 Task: Create new contact,   with mail id: 'Zoe.Johnson@metlife.com', first name: 'Zoe', Last name: 'Johnson', Job Title: Executive Assistant, Phone number (305) 555-6789. Change life cycle stage to  'Lead' and lead status to 'New'. Add new company to the associated contact: www.abbott.com and type: Vendor. Logged in from softage.4@softage.net
Action: Mouse moved to (105, 69)
Screenshot: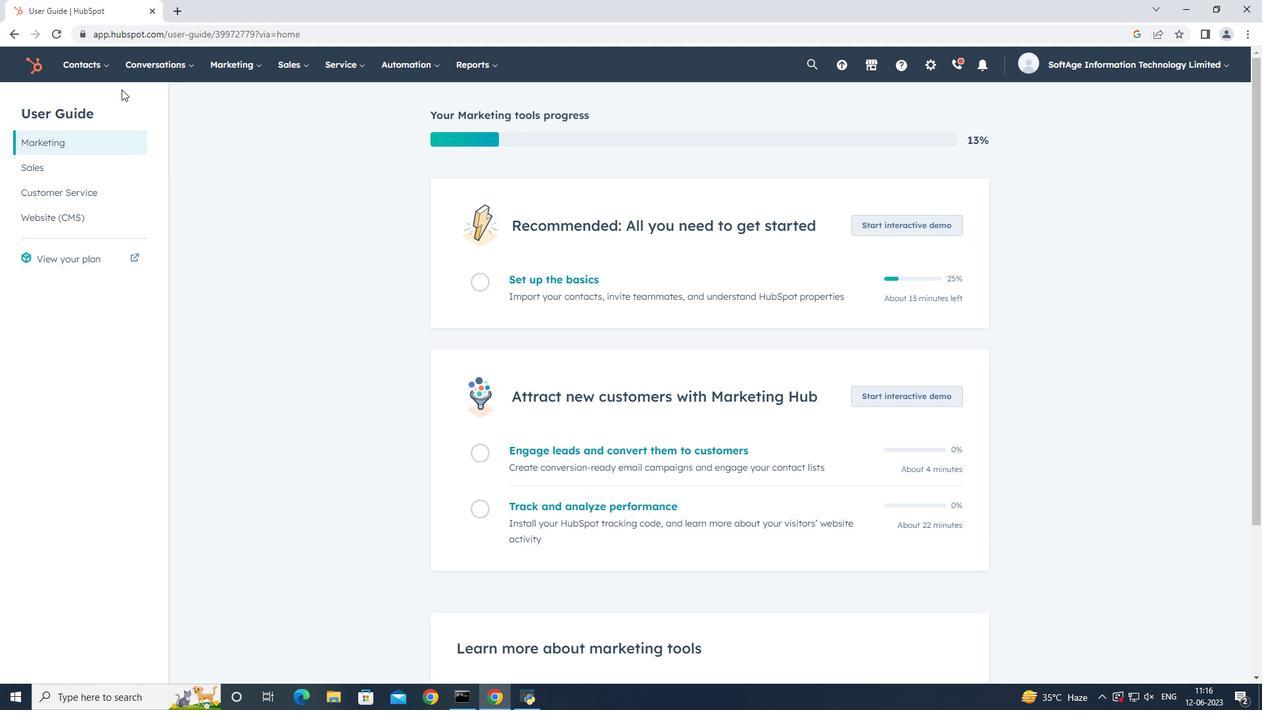 
Action: Mouse pressed left at (105, 69)
Screenshot: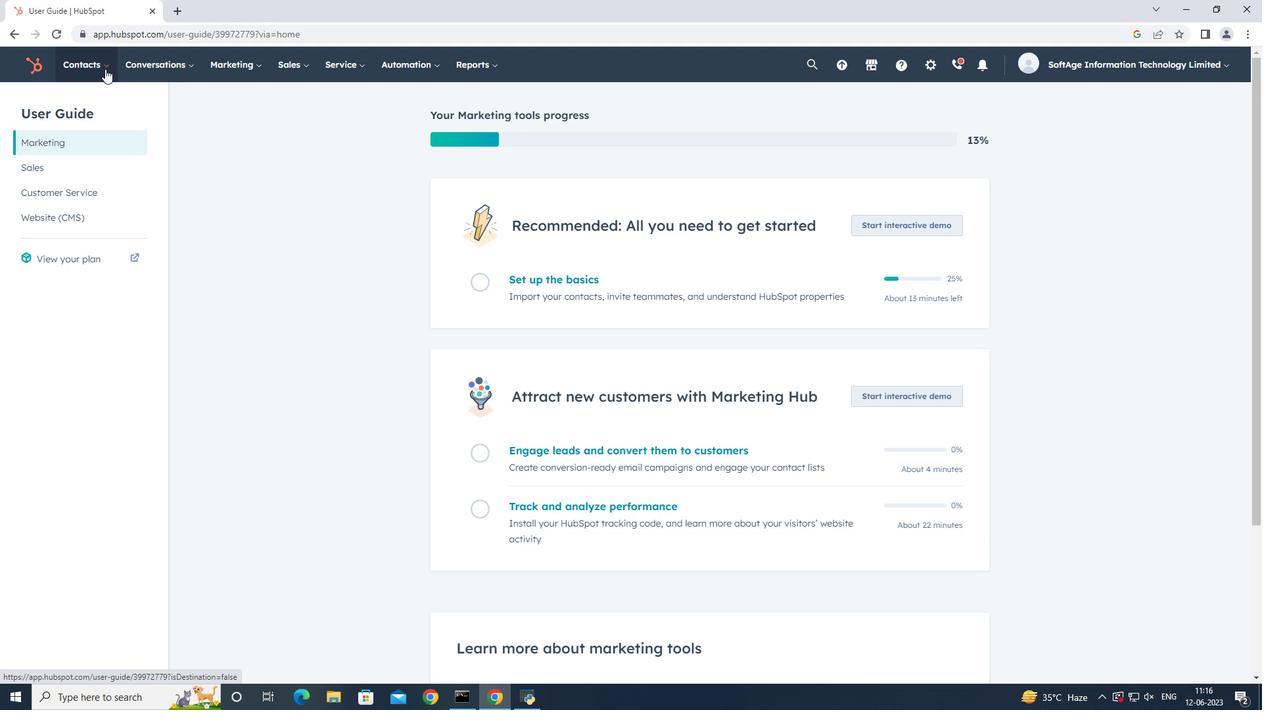 
Action: Mouse moved to (107, 102)
Screenshot: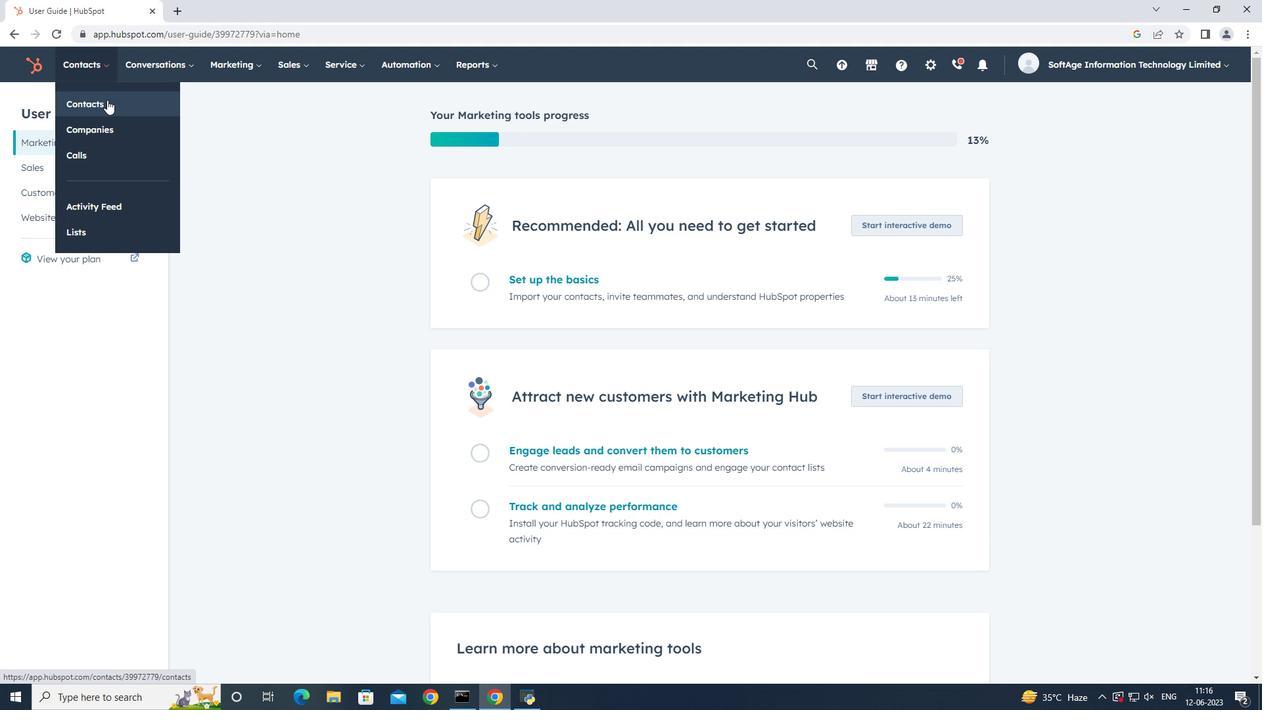 
Action: Mouse pressed left at (107, 102)
Screenshot: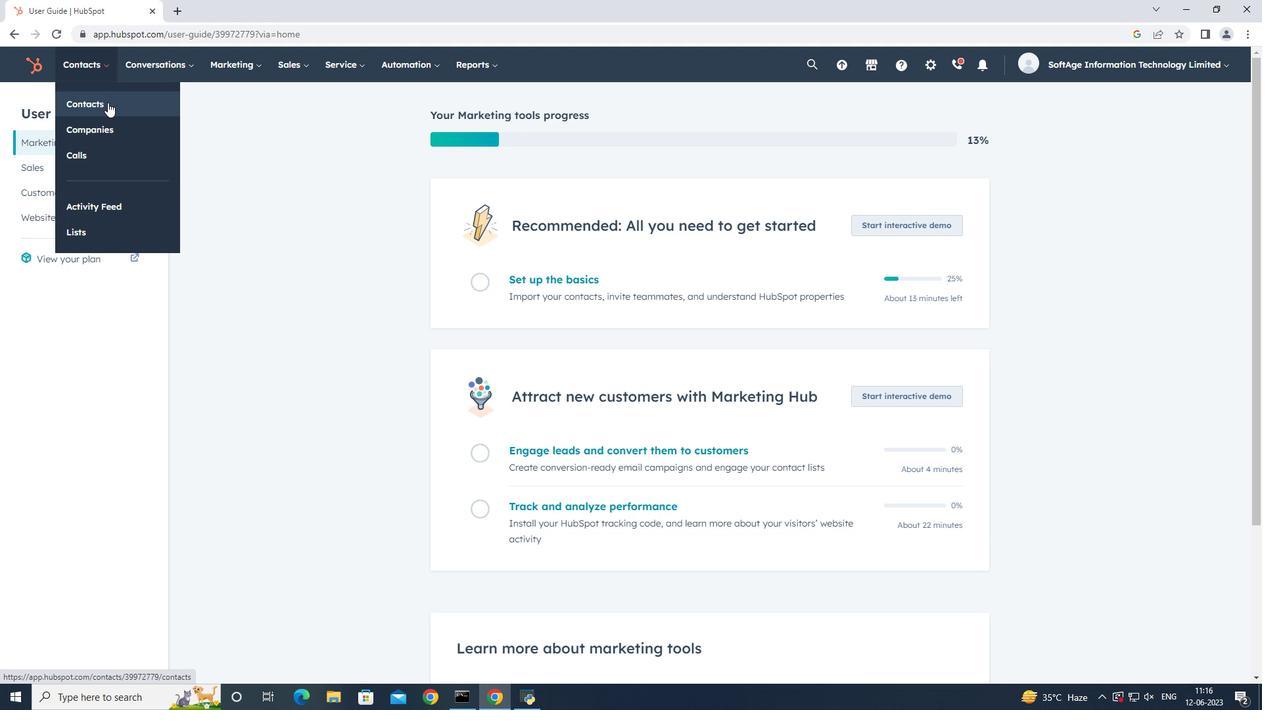 
Action: Mouse moved to (1183, 105)
Screenshot: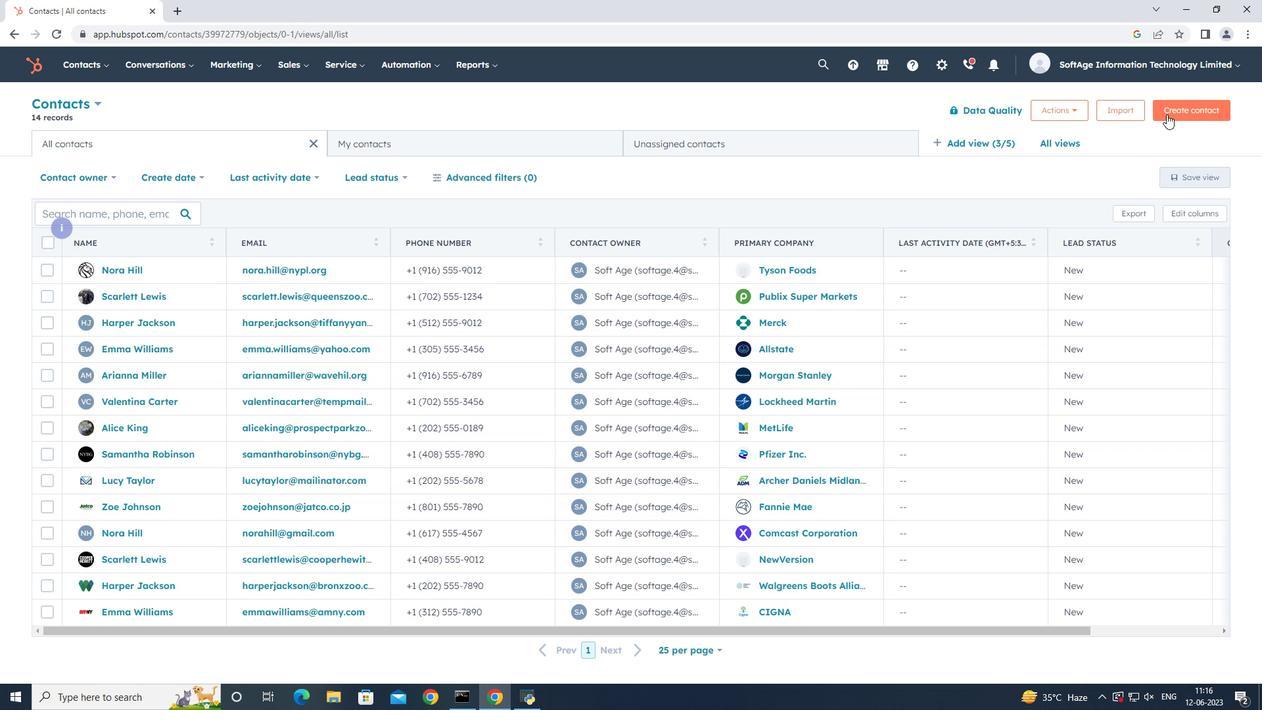 
Action: Mouse pressed left at (1183, 105)
Screenshot: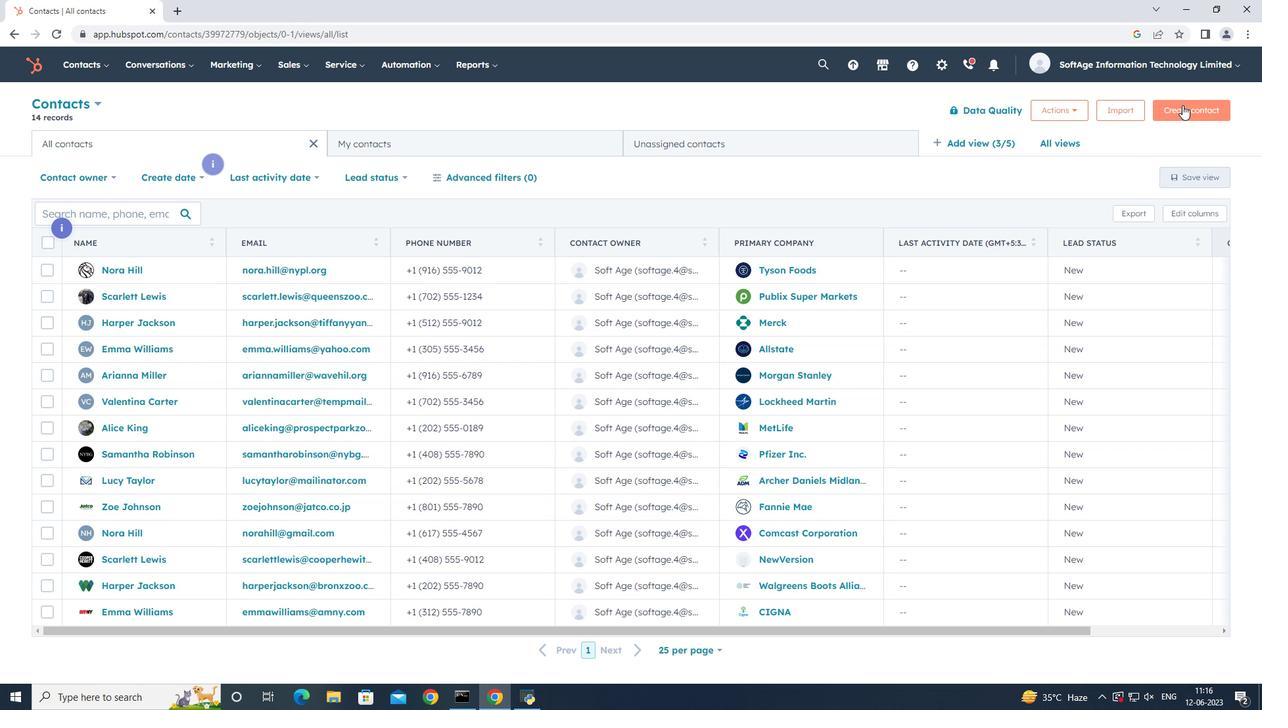 
Action: Mouse moved to (1067, 177)
Screenshot: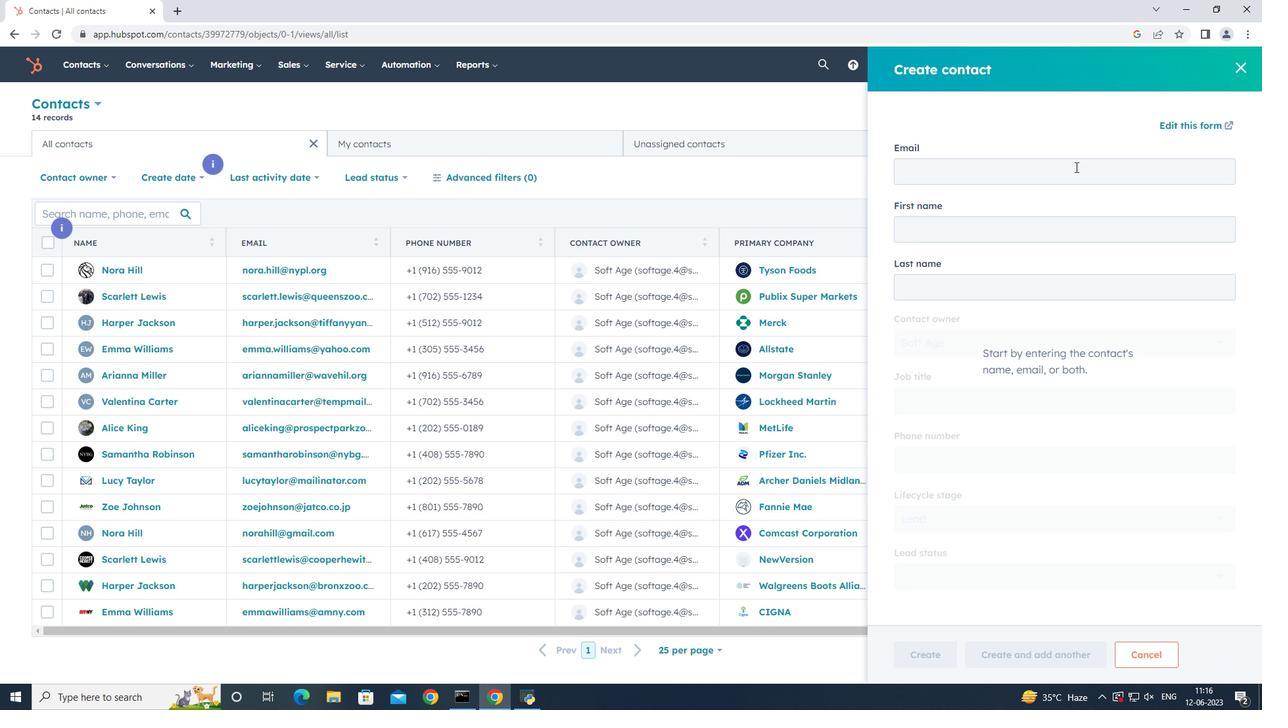 
Action: Mouse pressed left at (1067, 177)
Screenshot: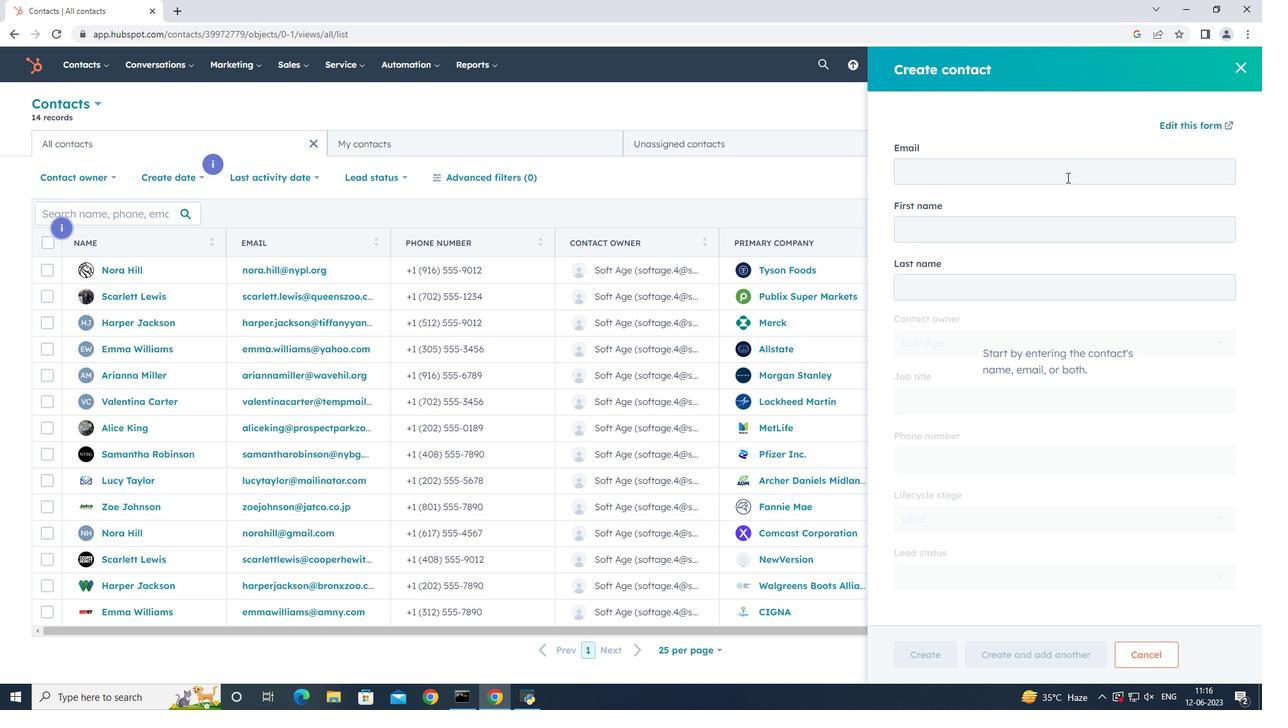 
Action: Key pressed <Key.shift><Key.shift>Zoe.<Key.shift_r><Key.shift_r><Key.shift_r><Key.shift_r><Key.shift_r><Key.shift_r><Key.shift_r><Key.shift_r><Key.shift_r><Key.shift_r><Key.shift_r><Key.shift_r><Key.shift_r>Johnson<Key.shift><Key.shift><Key.shift><Key.shift><Key.shift>@metlife.com
Screenshot: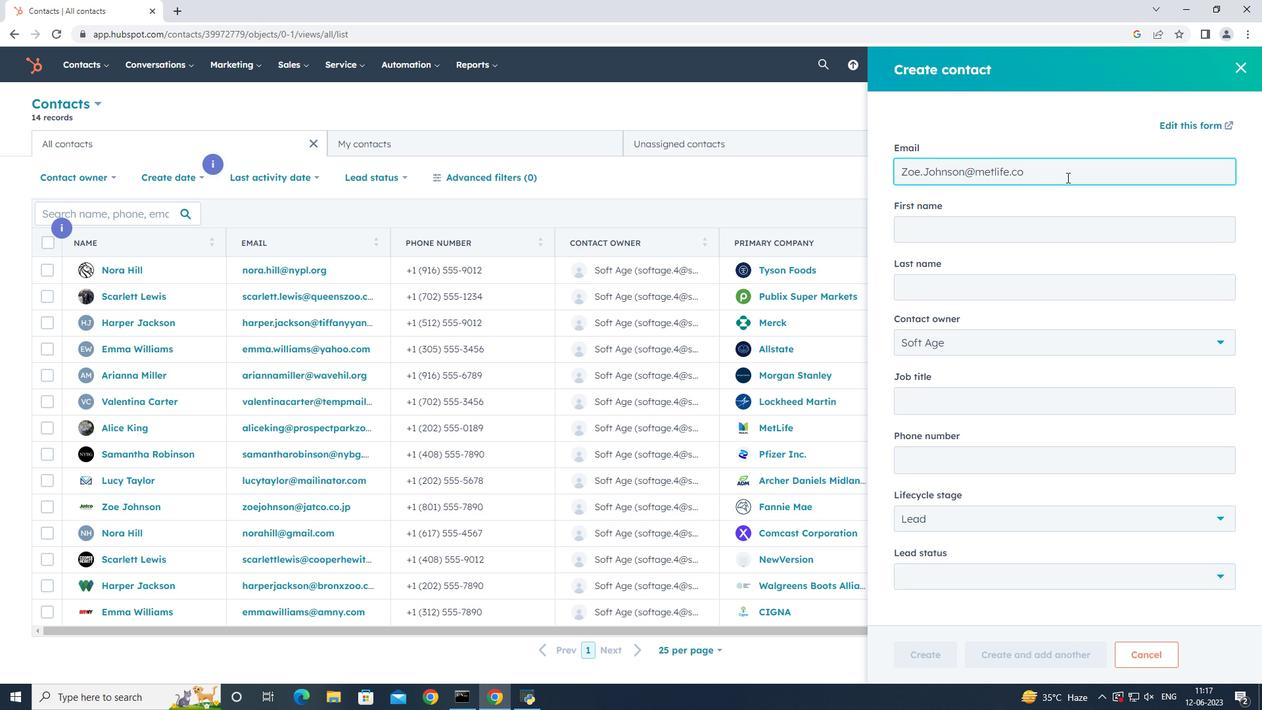 
Action: Mouse moved to (1051, 232)
Screenshot: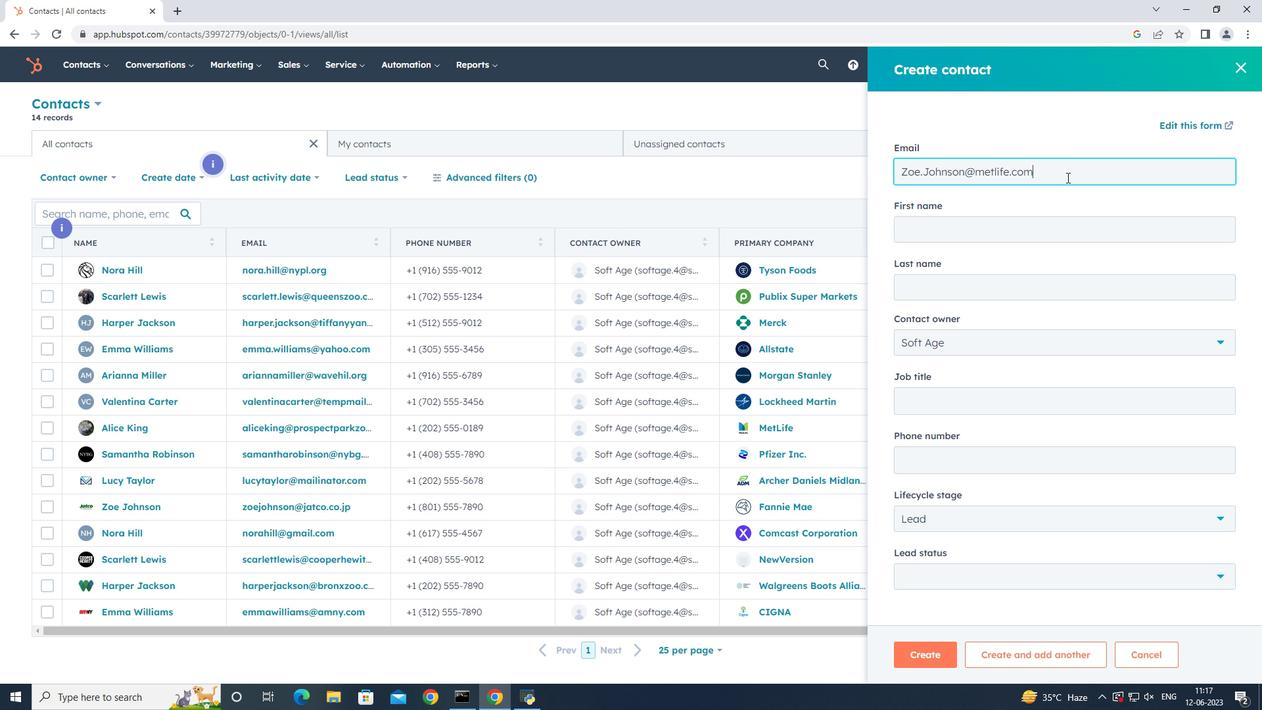 
Action: Mouse pressed left at (1051, 232)
Screenshot: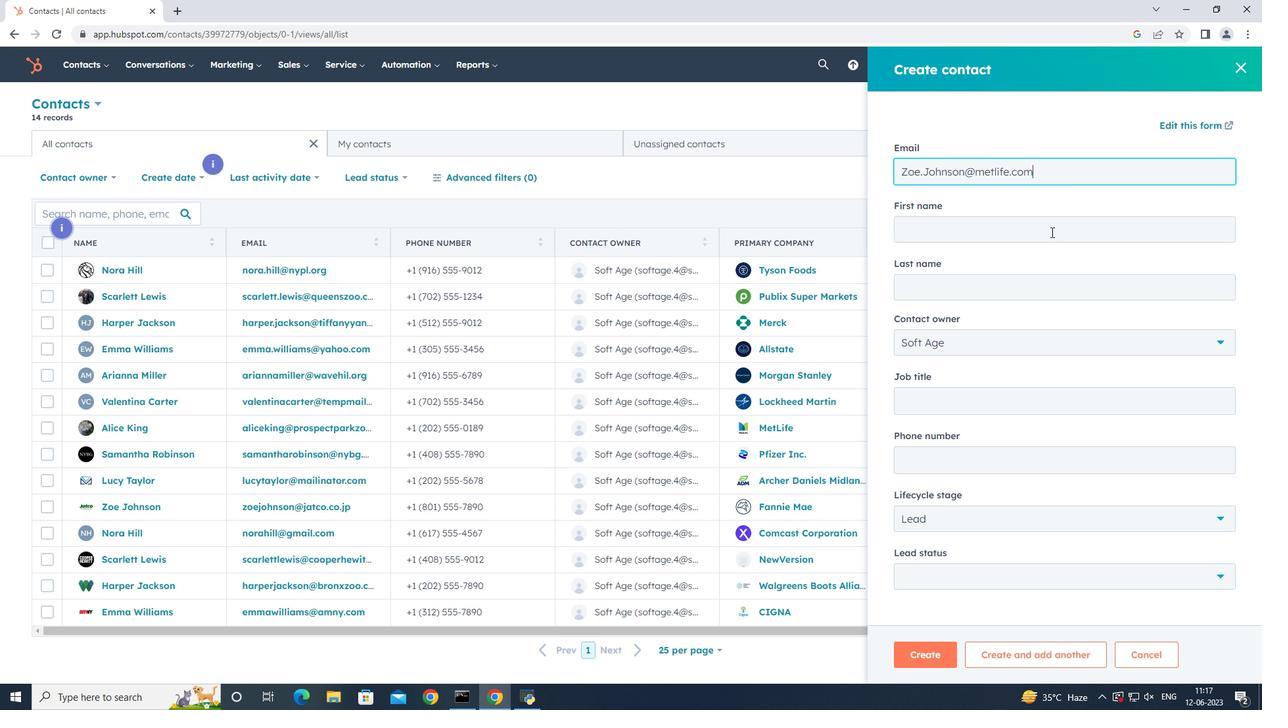 
Action: Key pressed <Key.shift>Zoe<Key.tab><Key.shift_r><Key.shift_r><Key.shift_r><Key.shift_r><Key.shift_r><Key.shift_r><Key.shift_r><Key.shift_r><Key.shift_r><Key.shift_r><Key.shift_r><Key.shift_r><Key.shift_r><Key.shift_r><Key.shift_r><Key.shift_r>Johnson
Screenshot: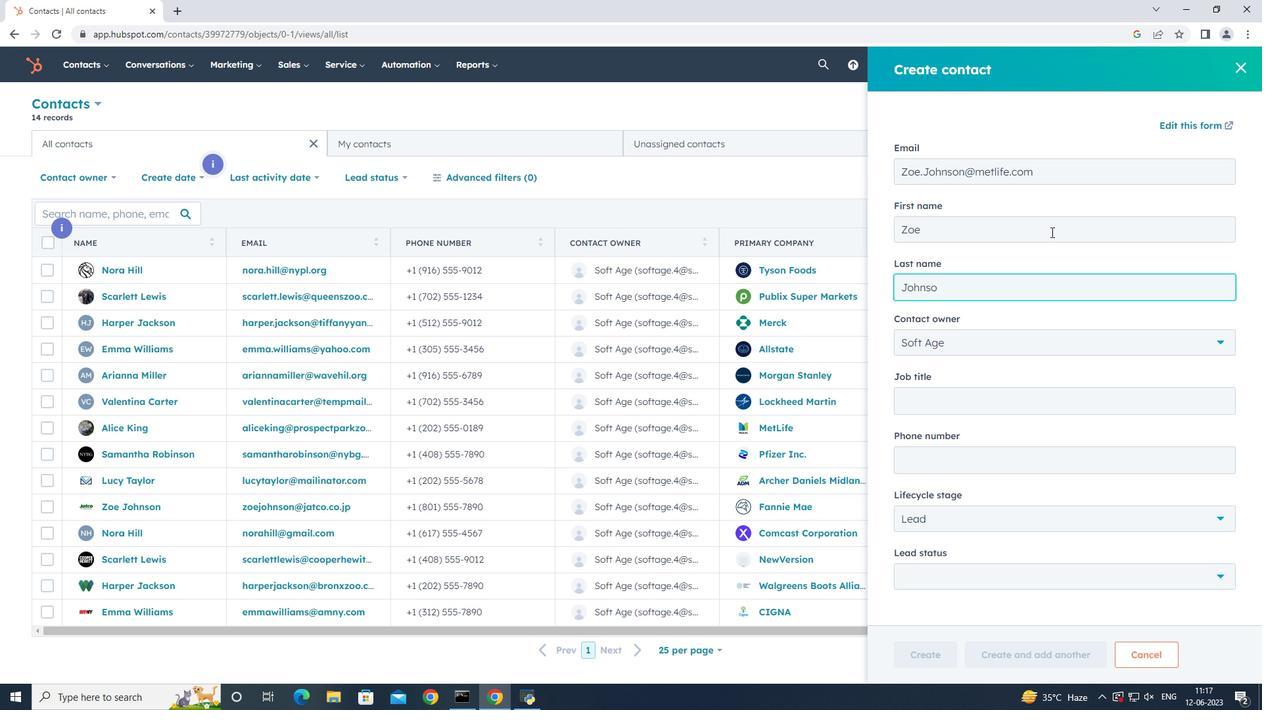 
Action: Mouse moved to (1050, 395)
Screenshot: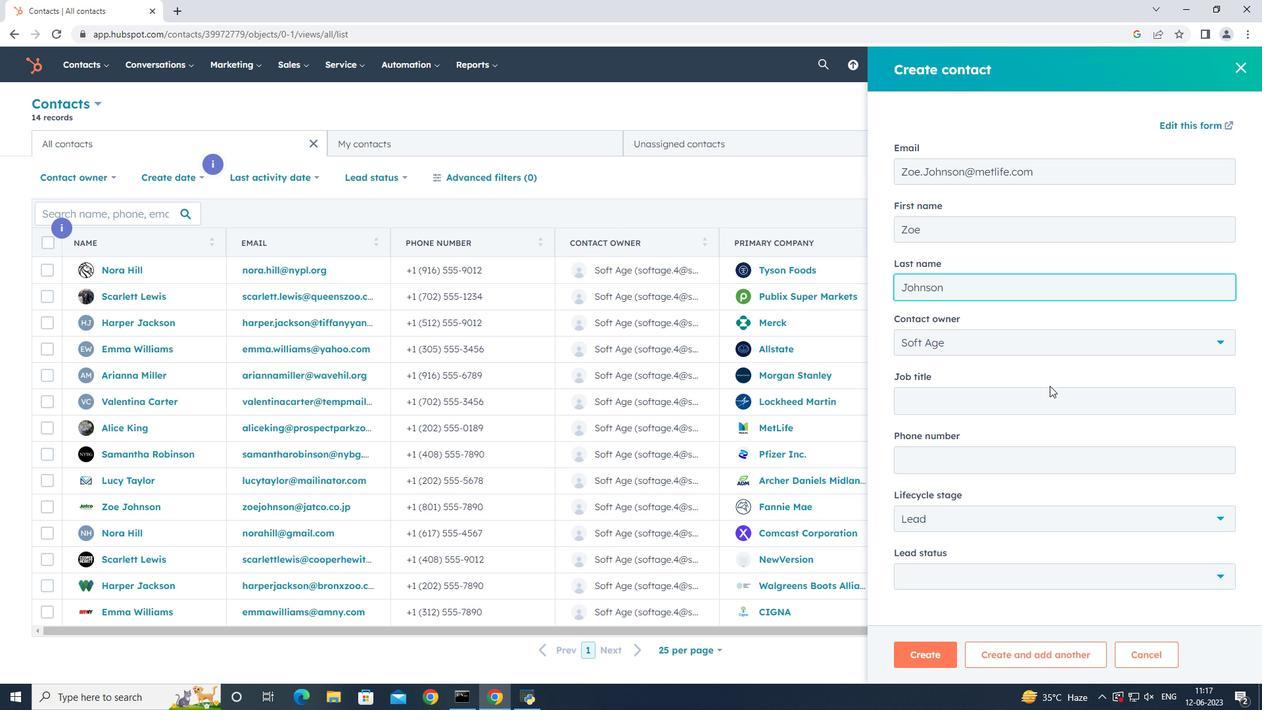 
Action: Mouse pressed left at (1050, 395)
Screenshot: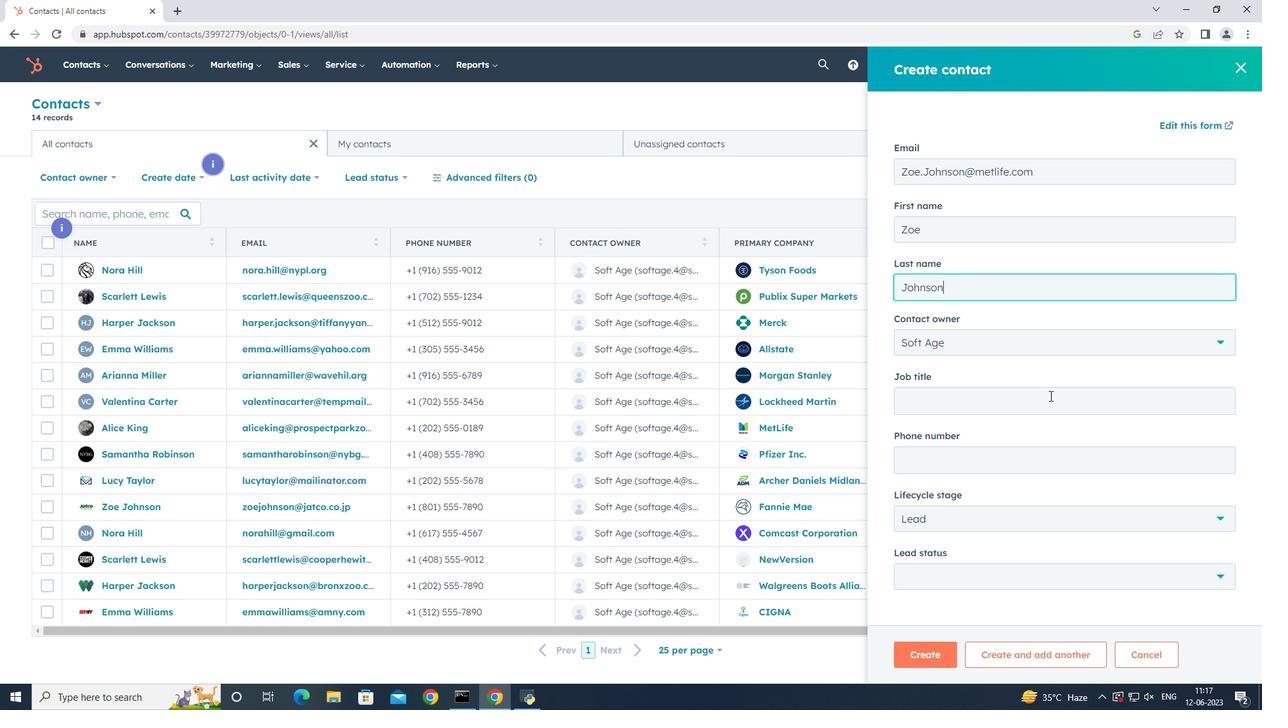 
Action: Key pressed <Key.shift>Executive<Key.space><Key.shift>Assistant
Screenshot: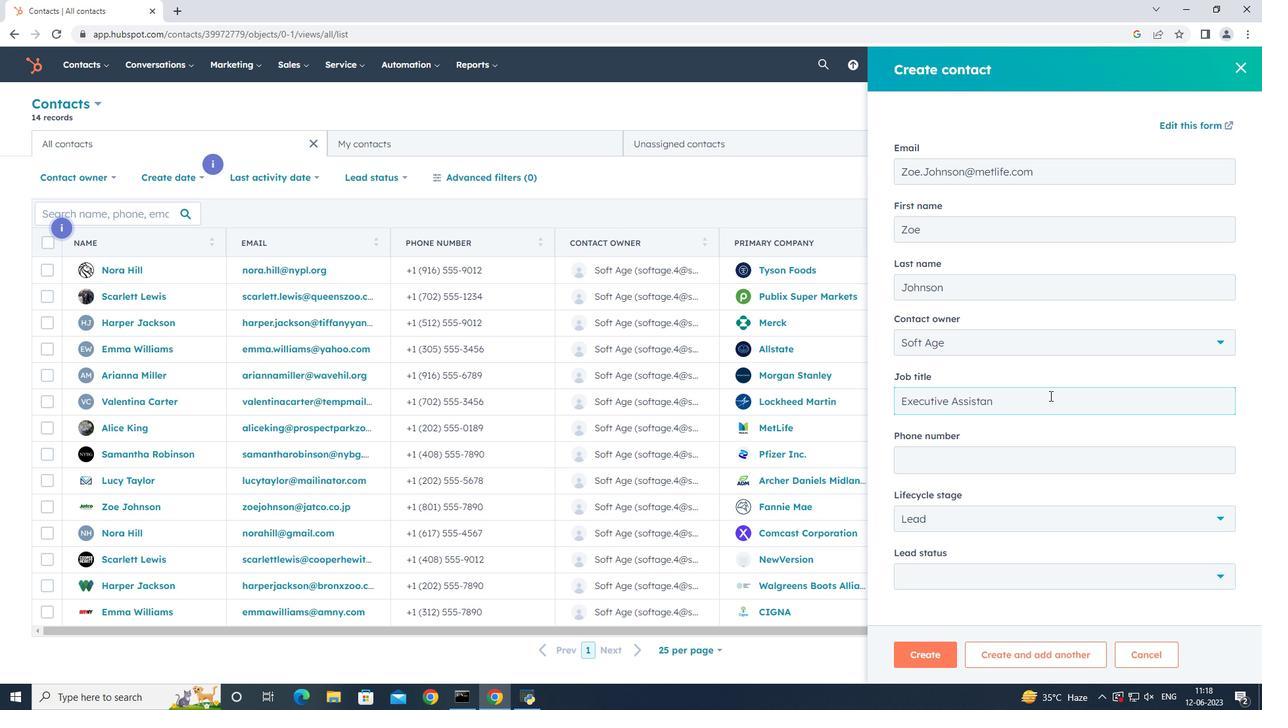 
Action: Mouse moved to (1045, 454)
Screenshot: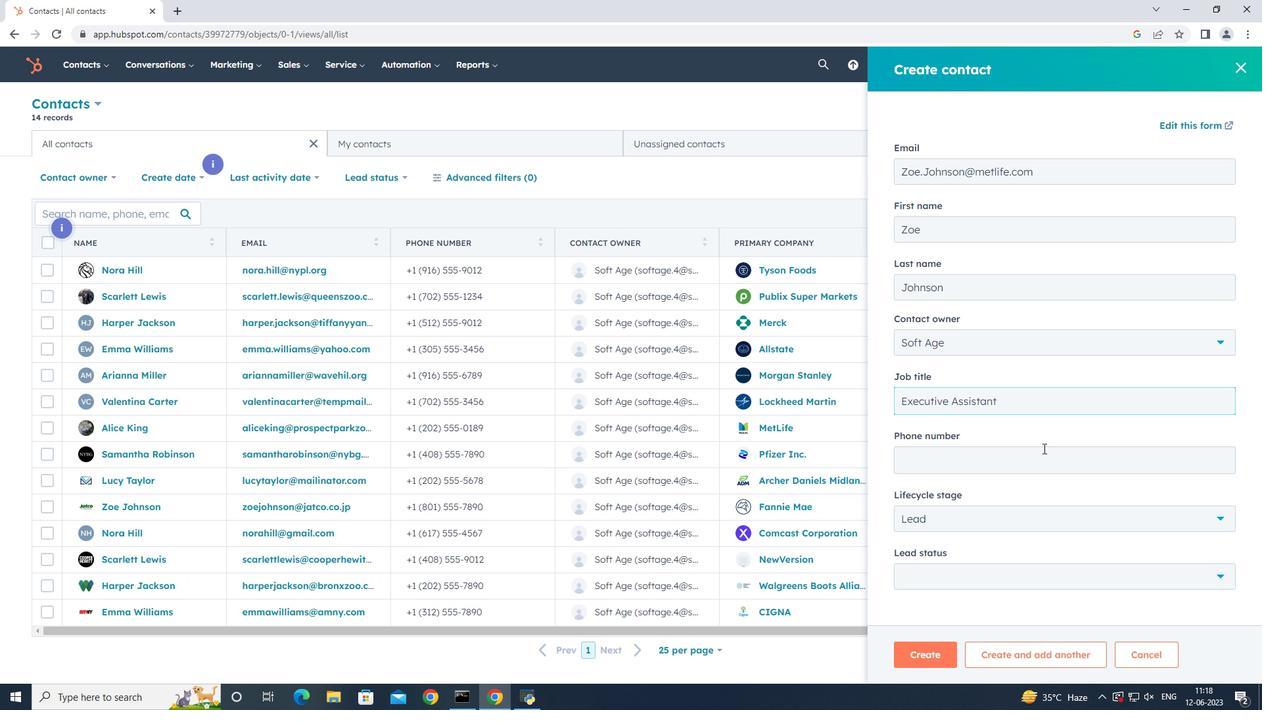 
Action: Mouse pressed left at (1045, 454)
Screenshot: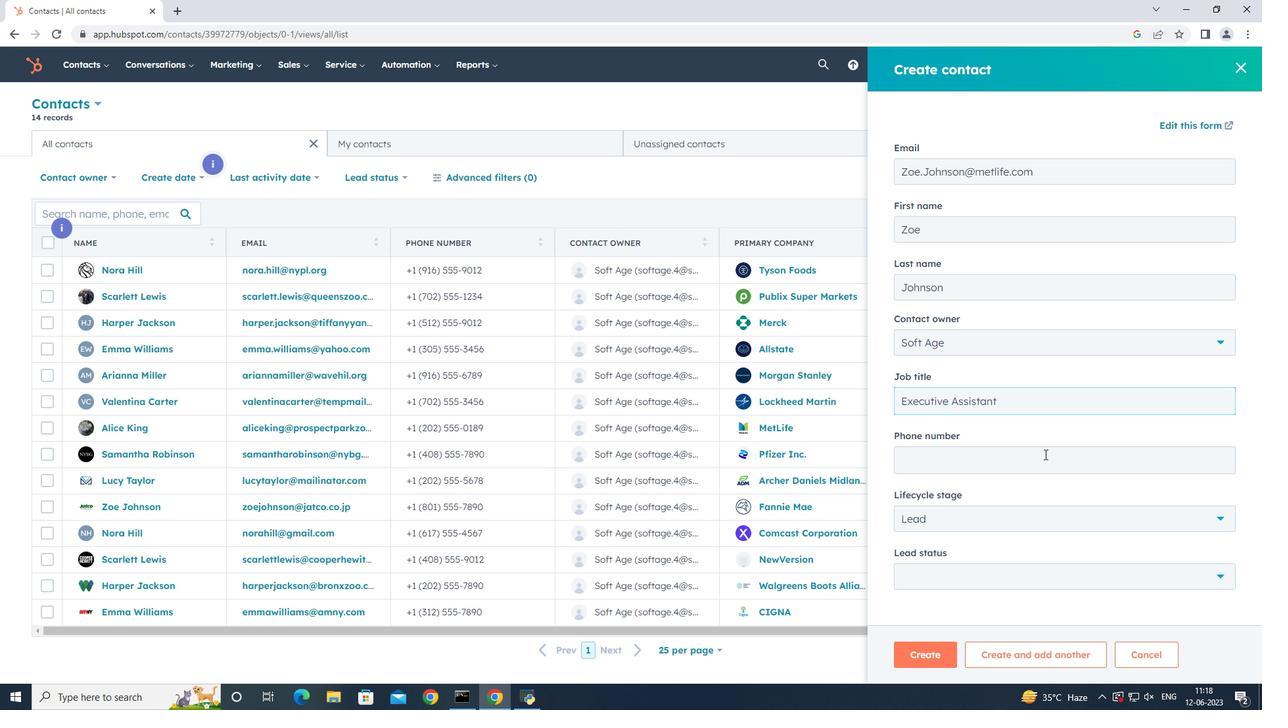 
Action: Key pressed 3055556789
Screenshot: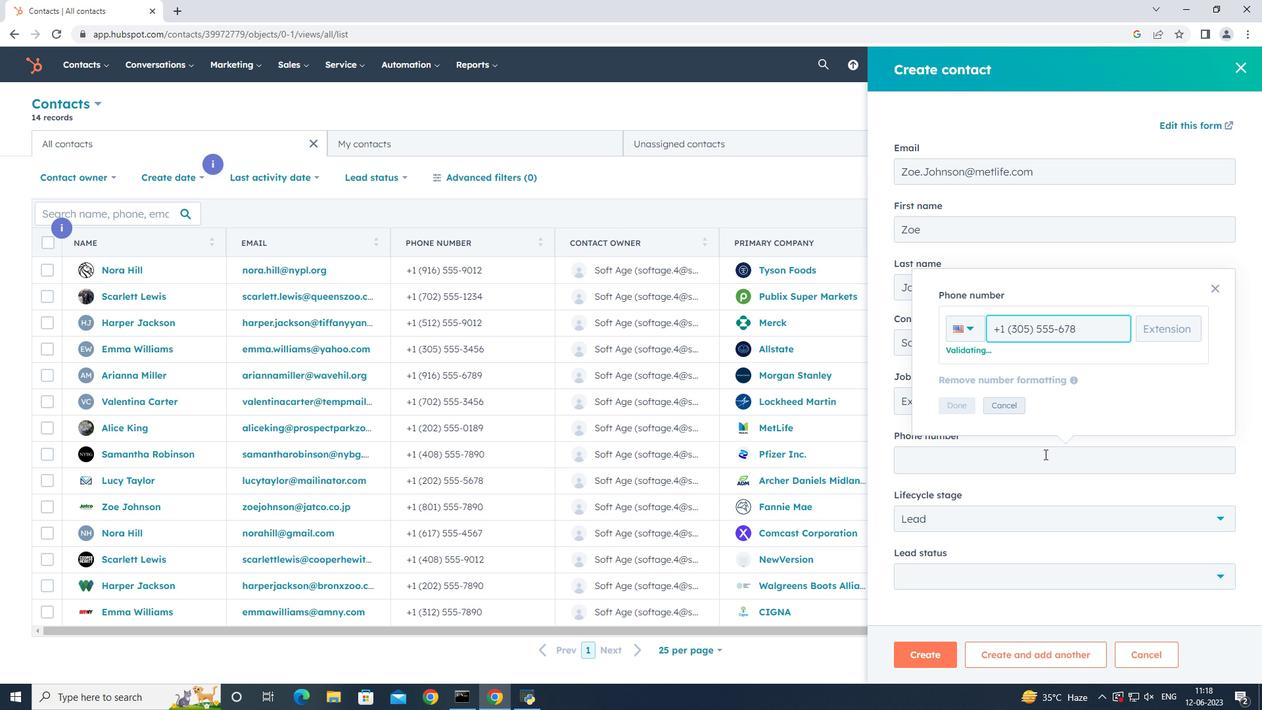 
Action: Mouse moved to (964, 409)
Screenshot: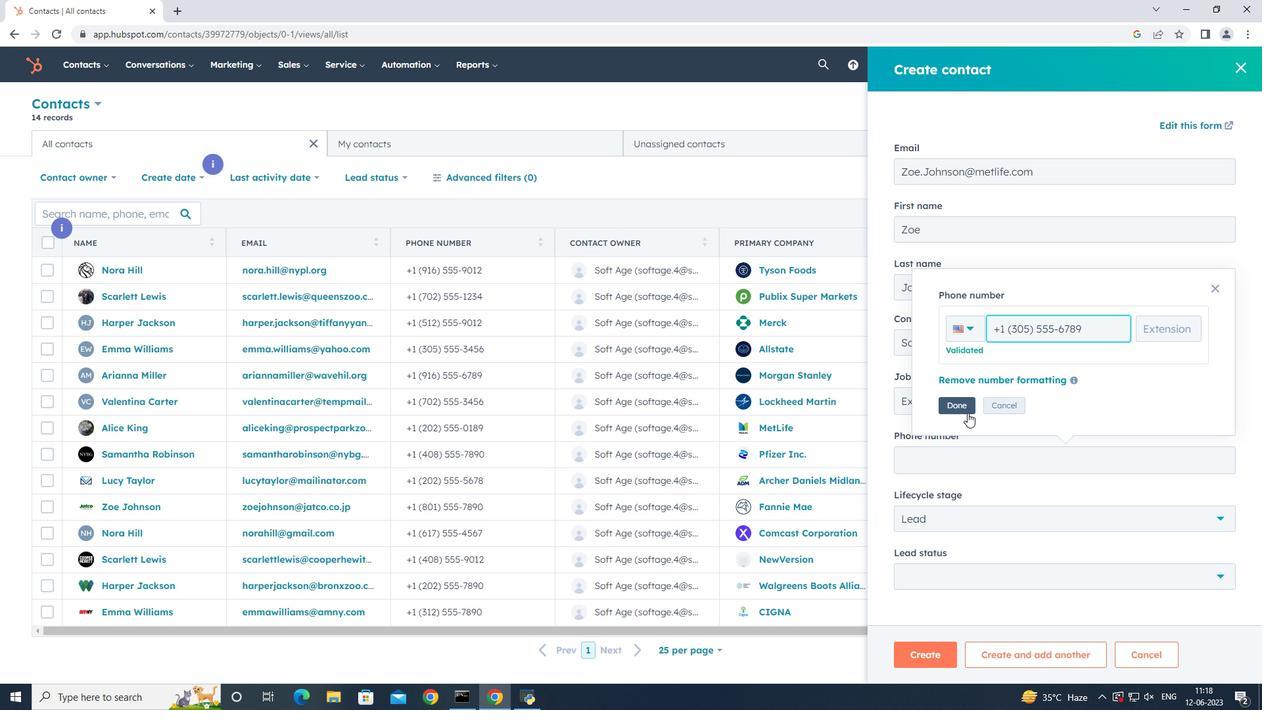 
Action: Mouse pressed left at (964, 409)
Screenshot: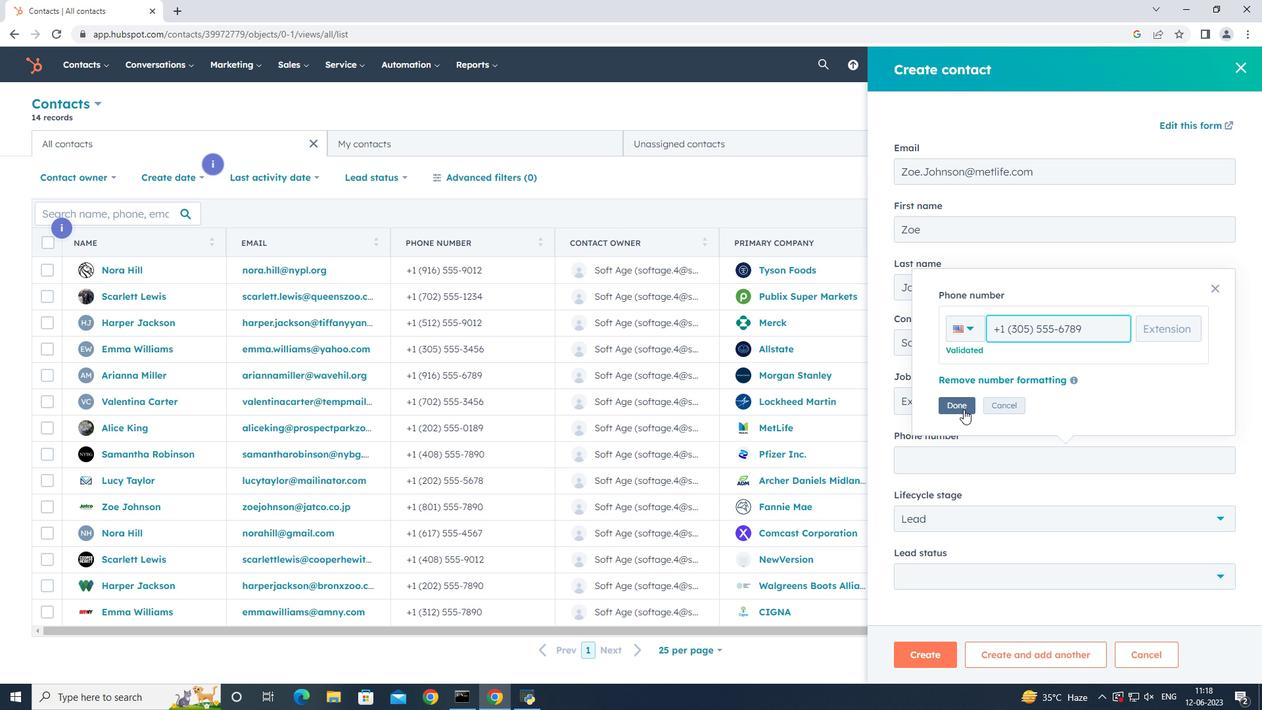 
Action: Mouse moved to (1028, 512)
Screenshot: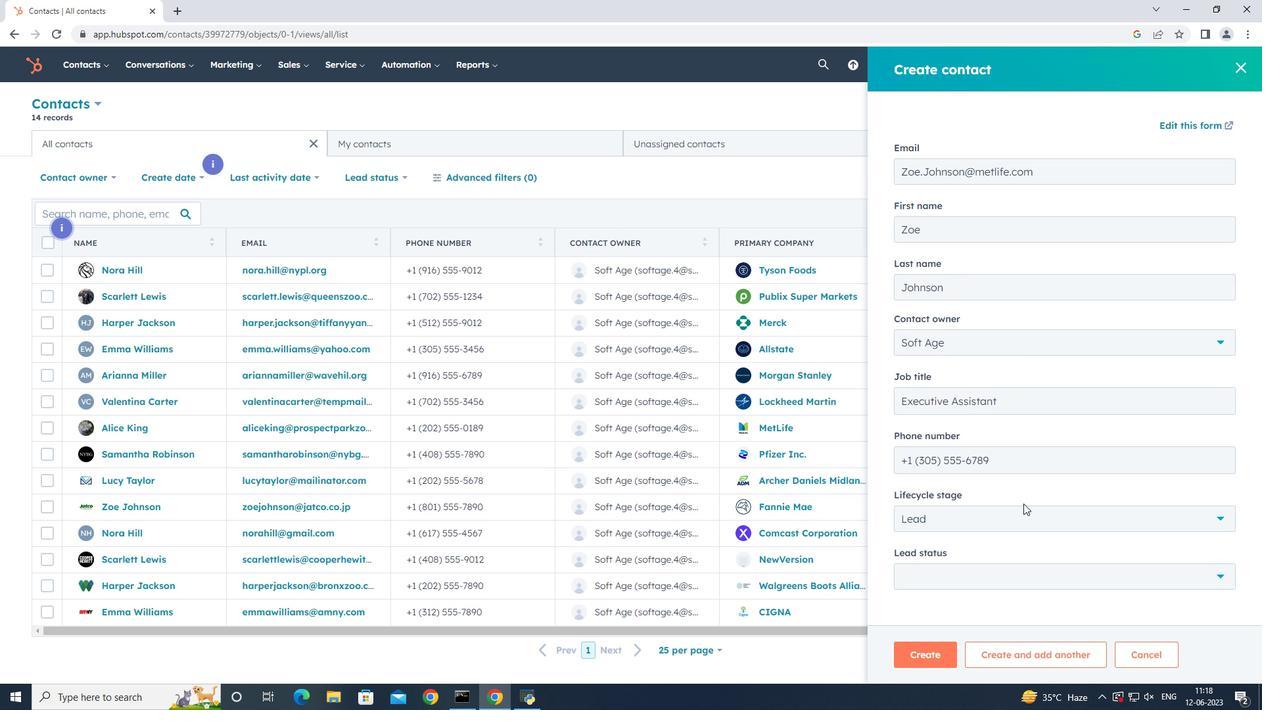 
Action: Mouse pressed left at (1028, 512)
Screenshot: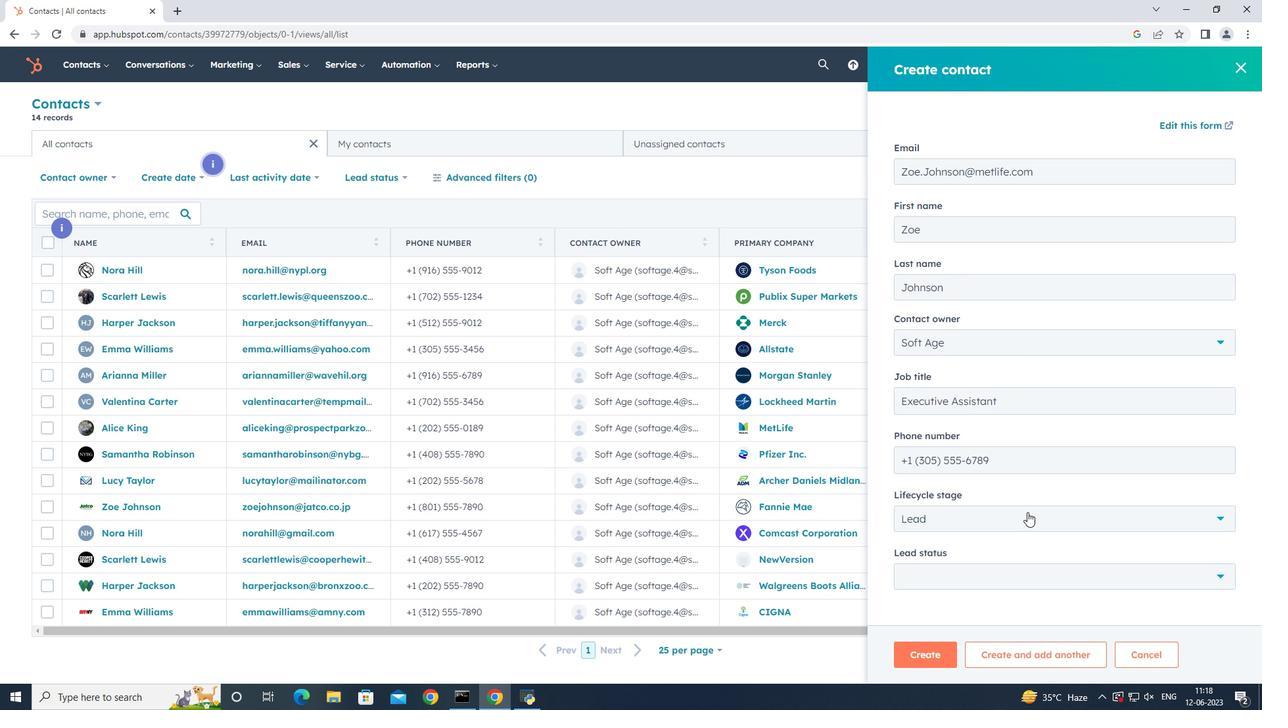 
Action: Mouse moved to (1024, 390)
Screenshot: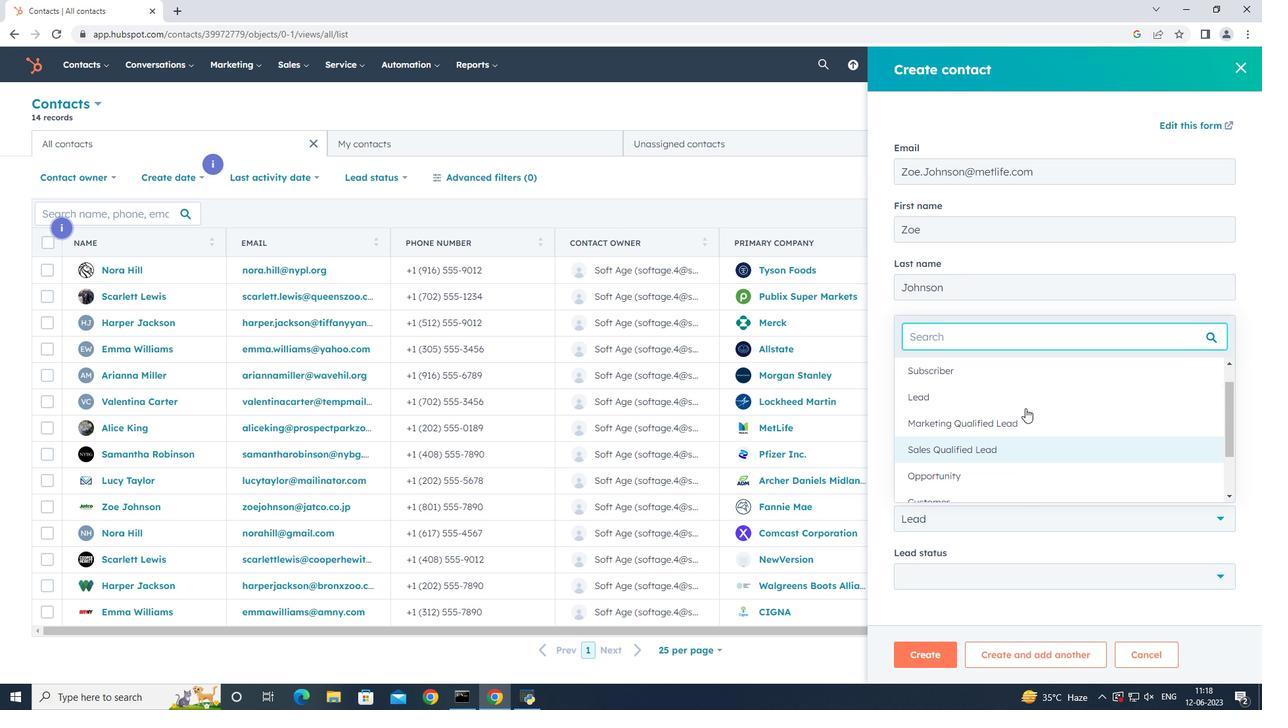 
Action: Mouse pressed left at (1024, 390)
Screenshot: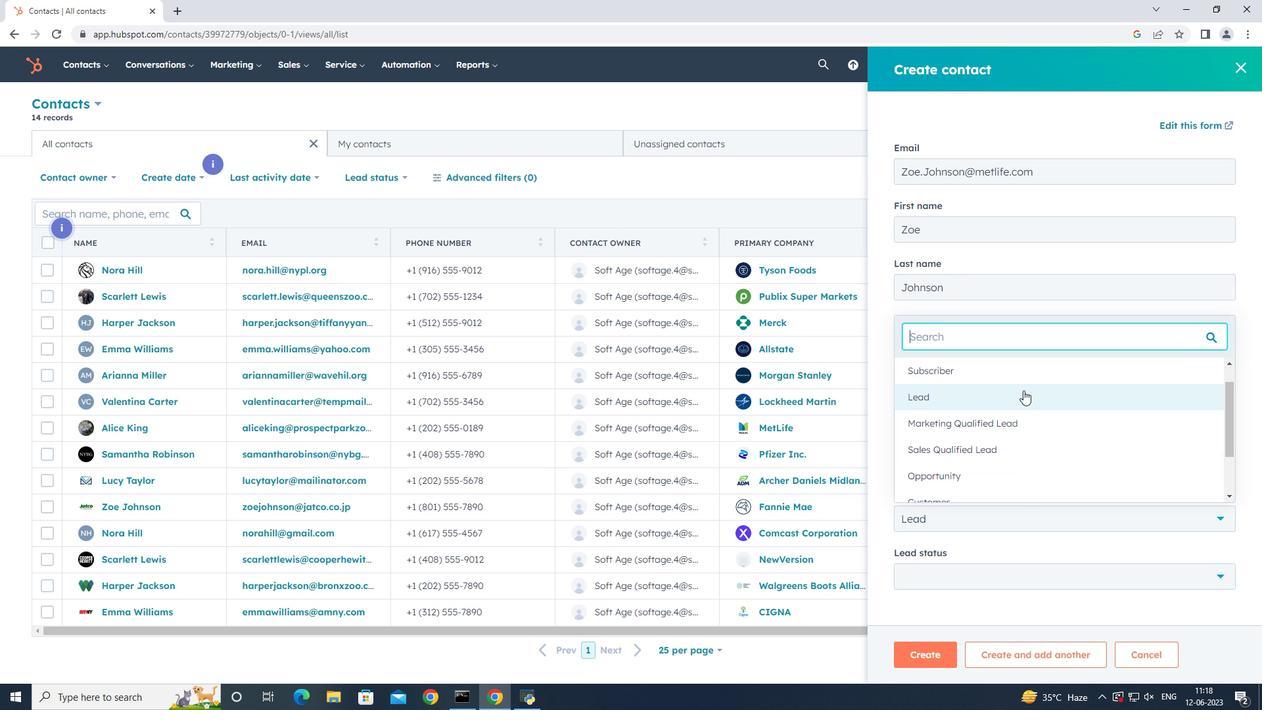 
Action: Mouse moved to (1005, 573)
Screenshot: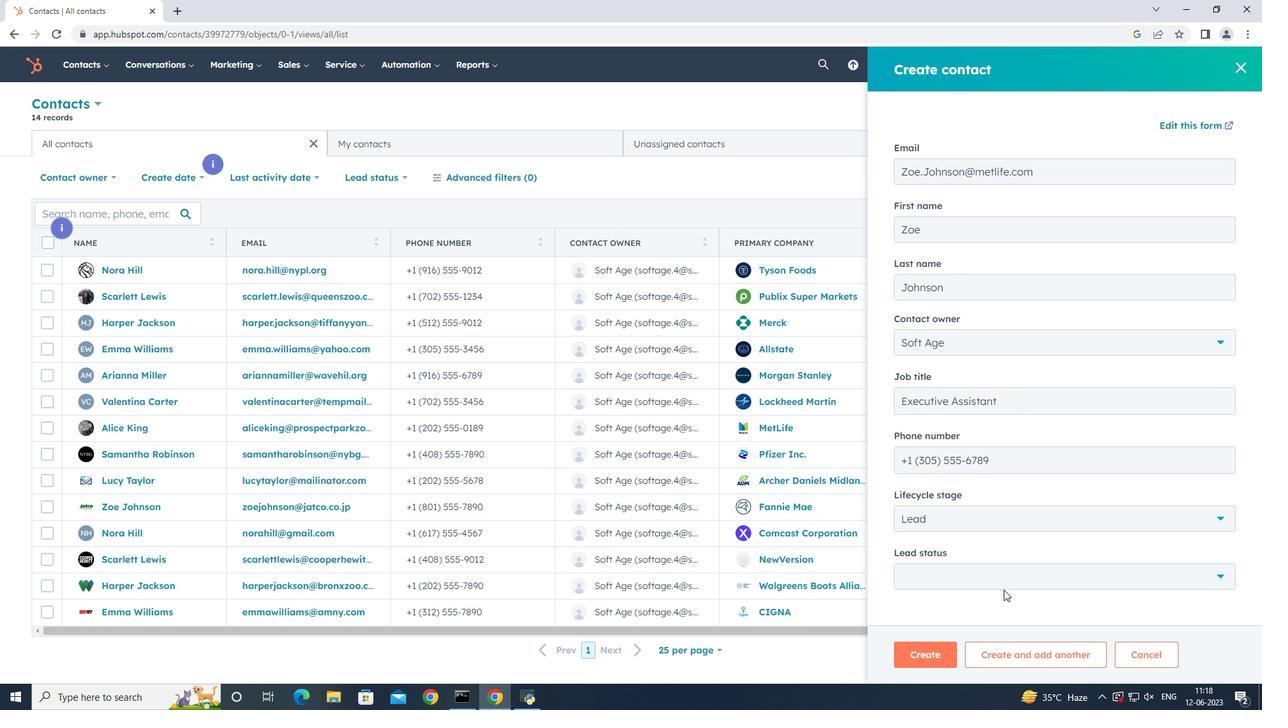 
Action: Mouse pressed left at (1005, 573)
Screenshot: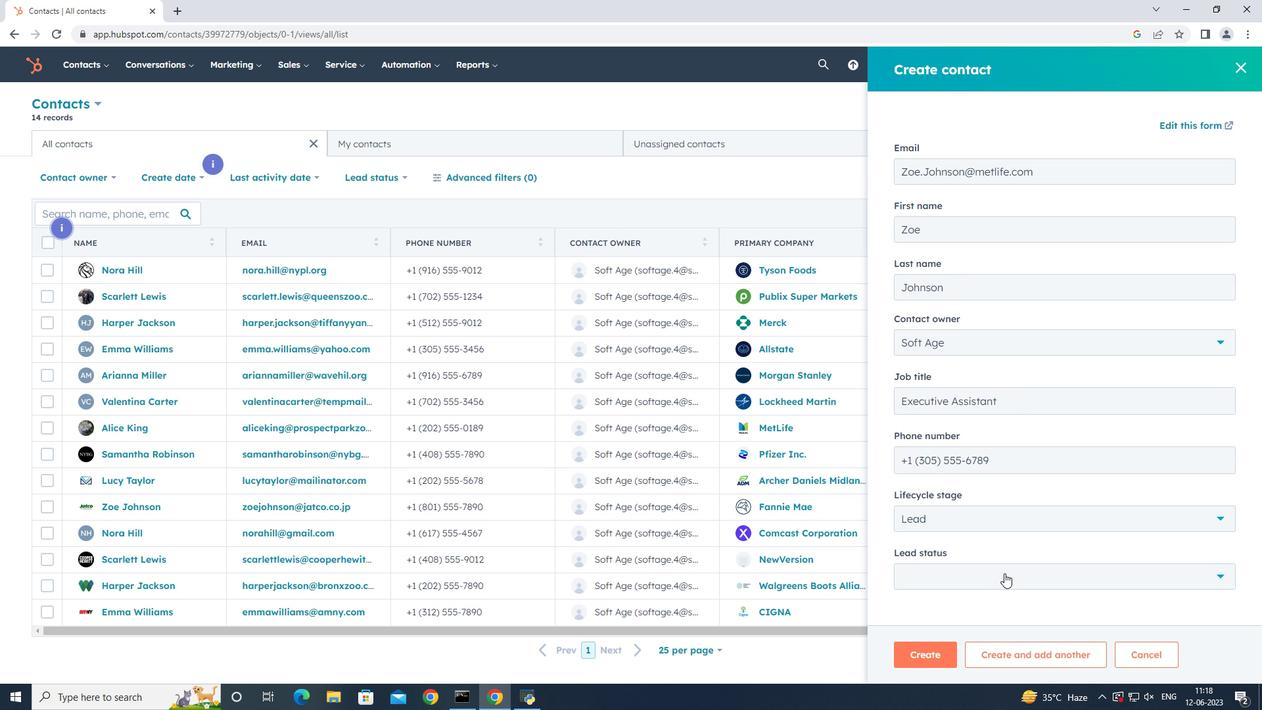 
Action: Mouse moved to (997, 461)
Screenshot: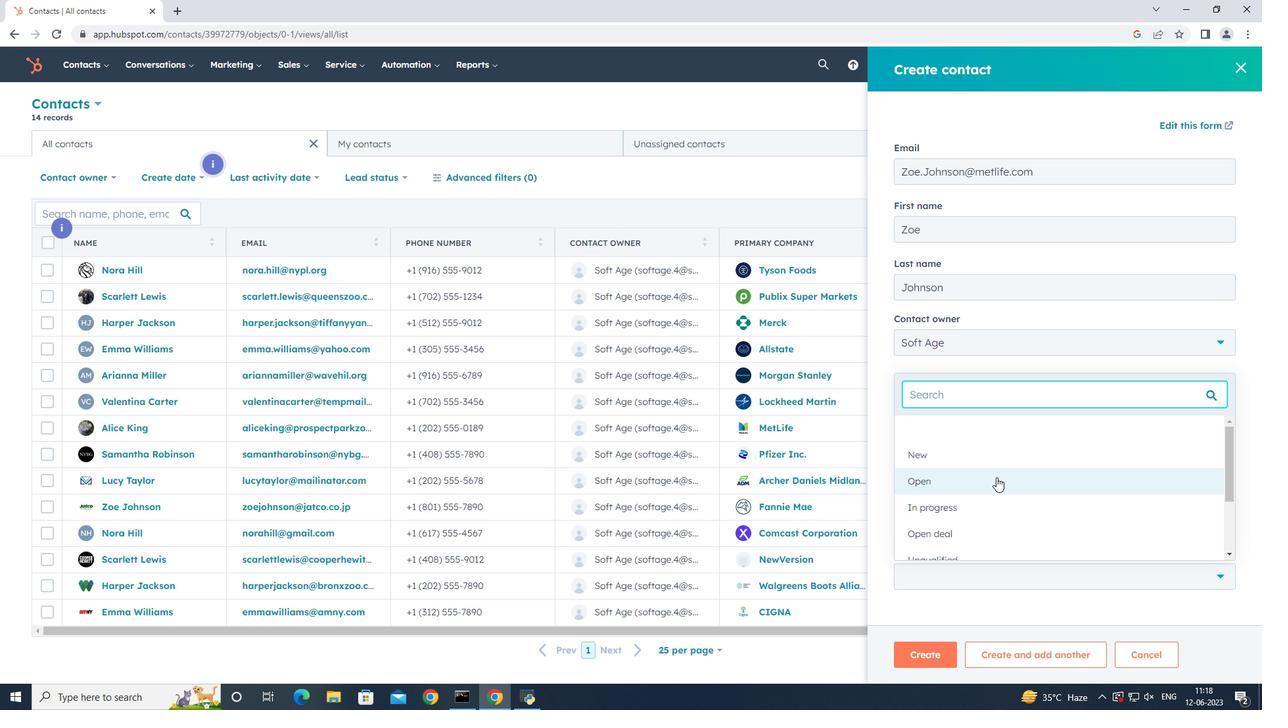 
Action: Mouse pressed left at (997, 461)
Screenshot: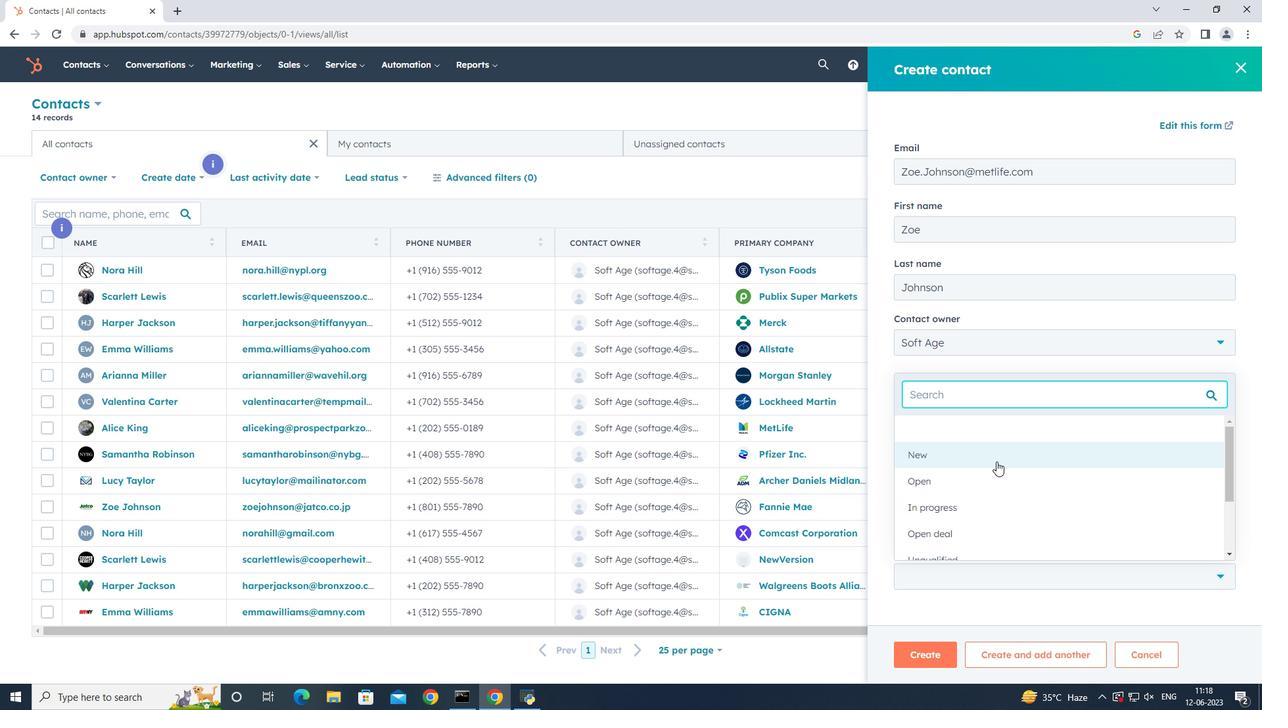 
Action: Mouse moved to (930, 657)
Screenshot: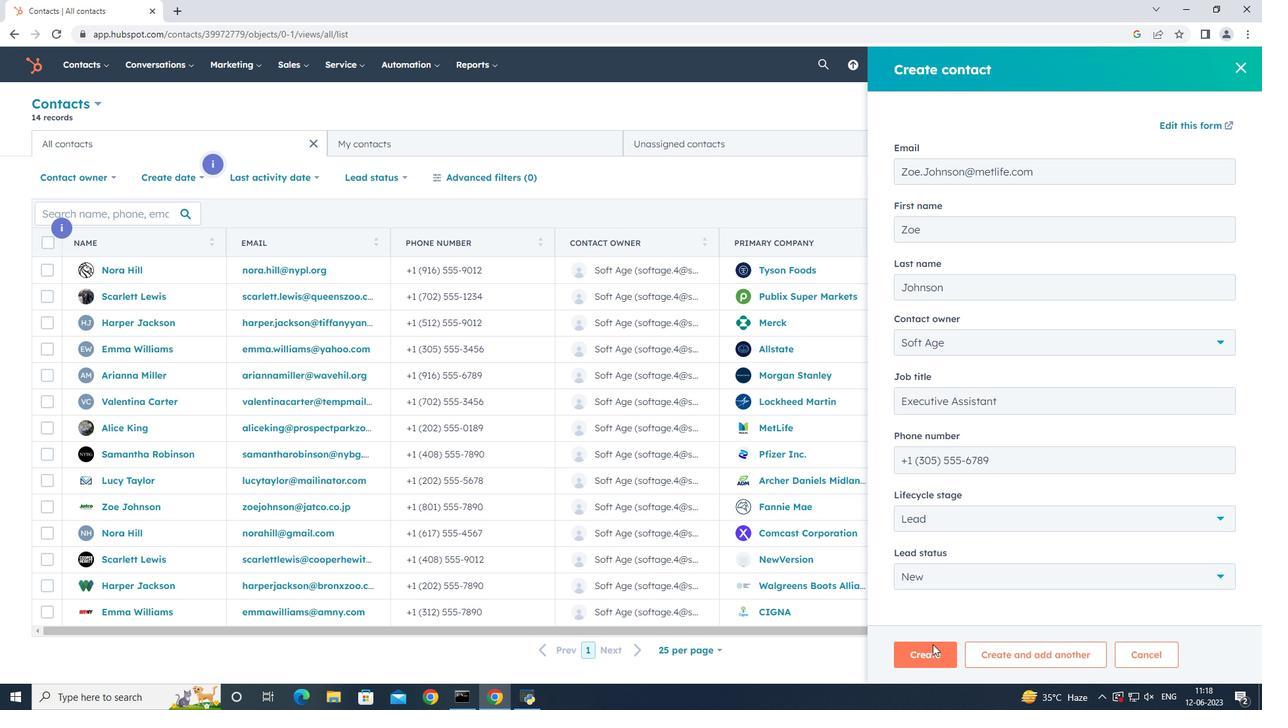 
Action: Mouse pressed left at (930, 657)
Screenshot: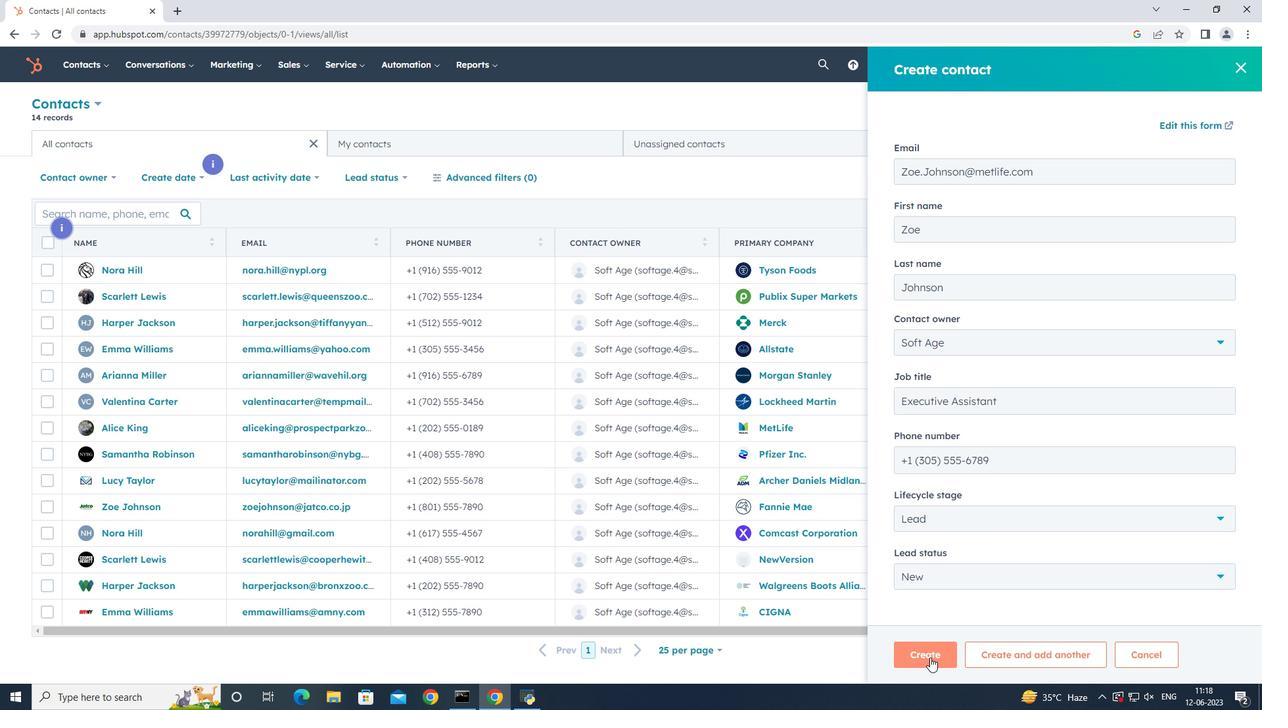 
Action: Mouse moved to (891, 428)
Screenshot: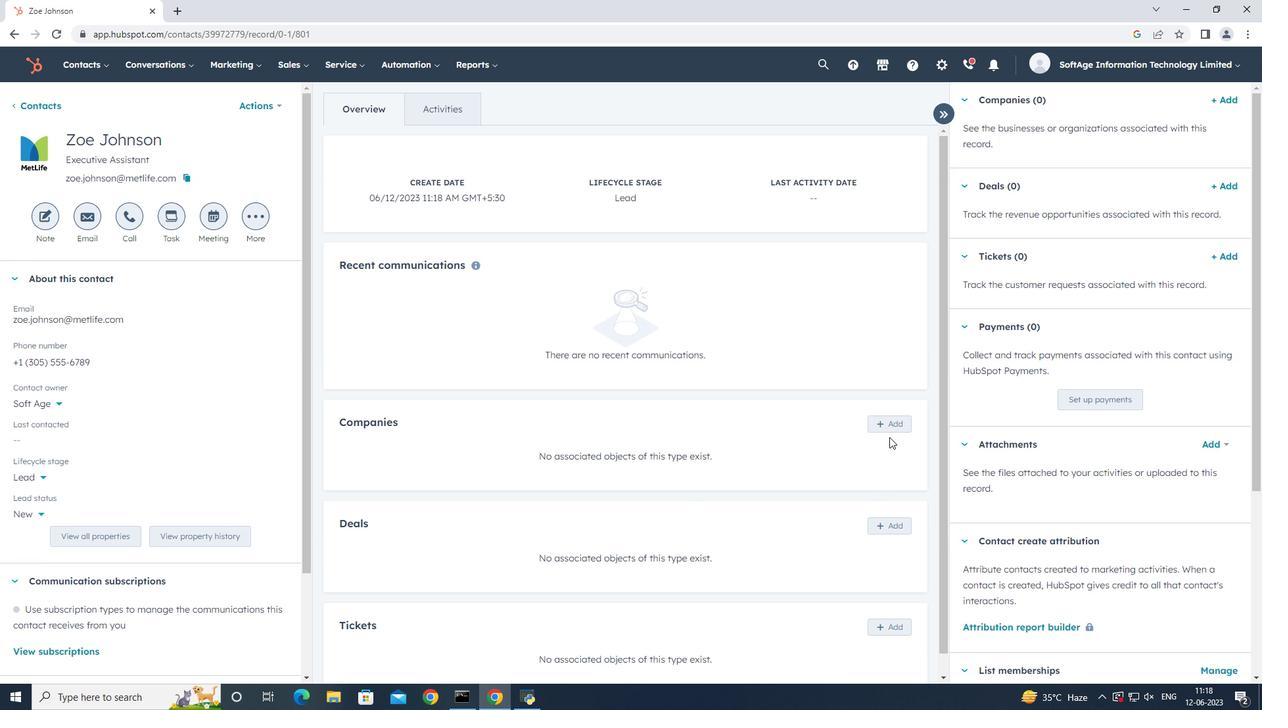 
Action: Mouse pressed left at (891, 428)
Screenshot: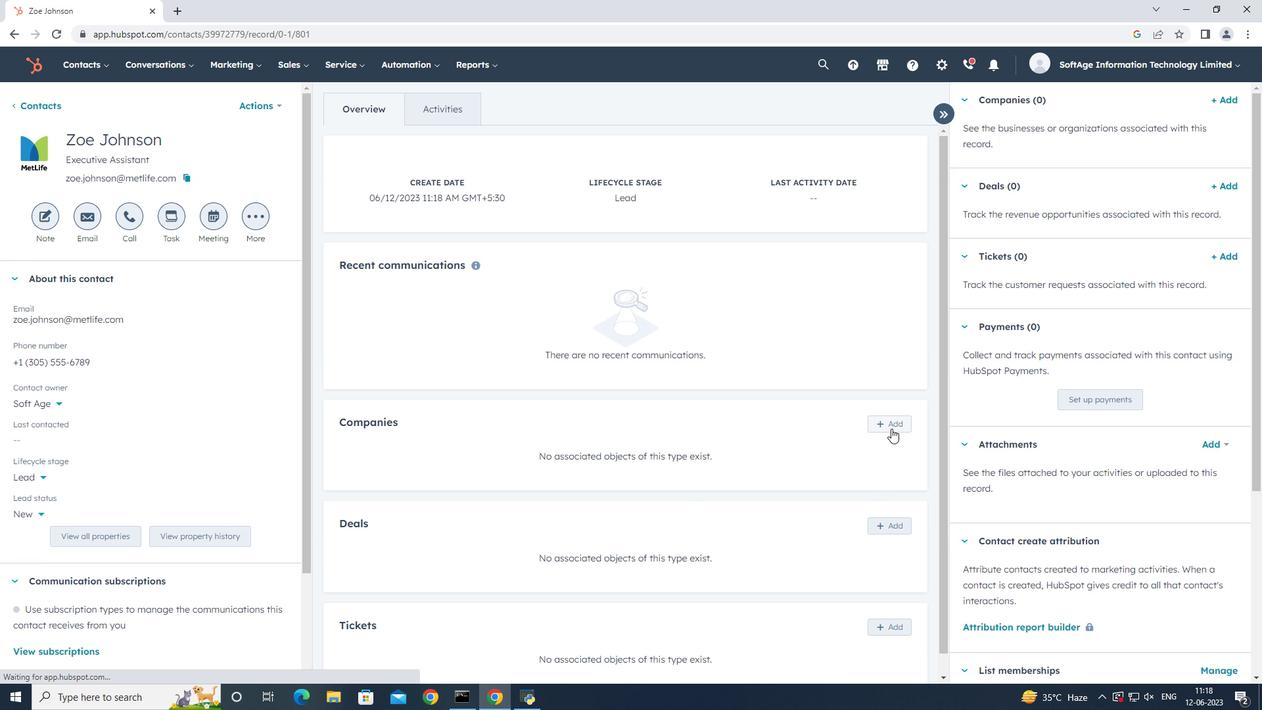 
Action: Mouse moved to (969, 140)
Screenshot: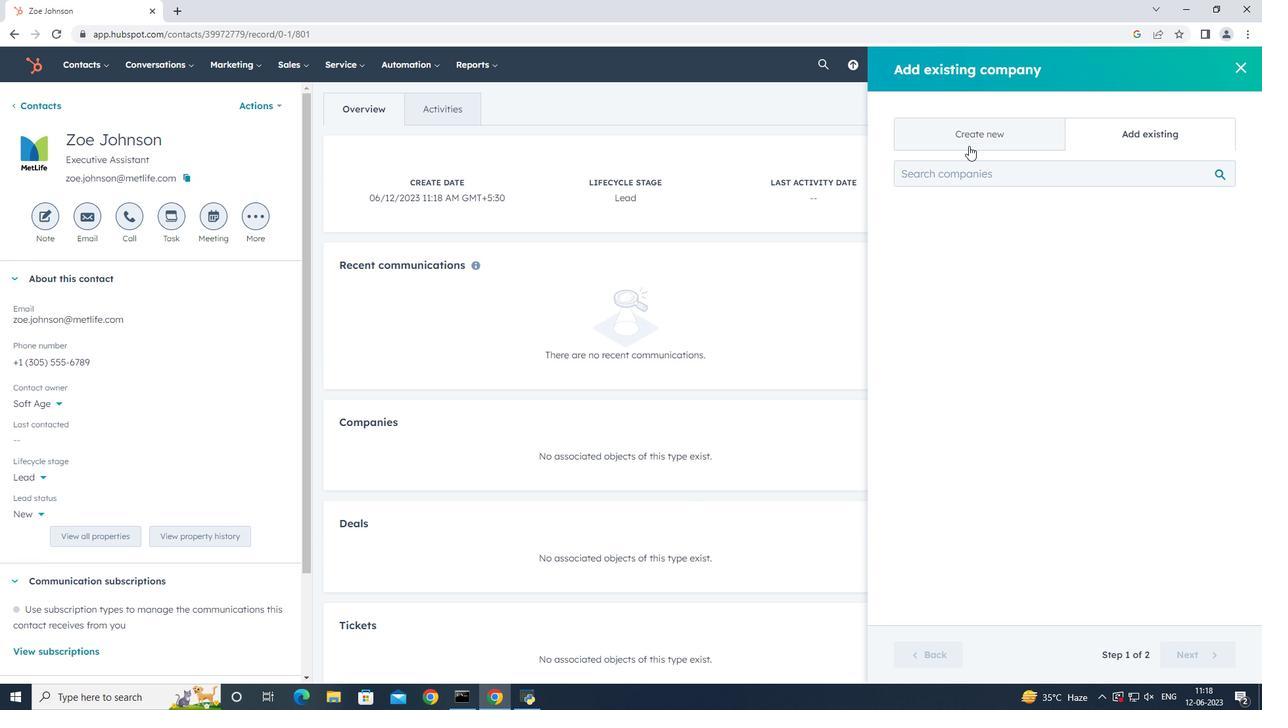 
Action: Mouse pressed left at (969, 140)
Screenshot: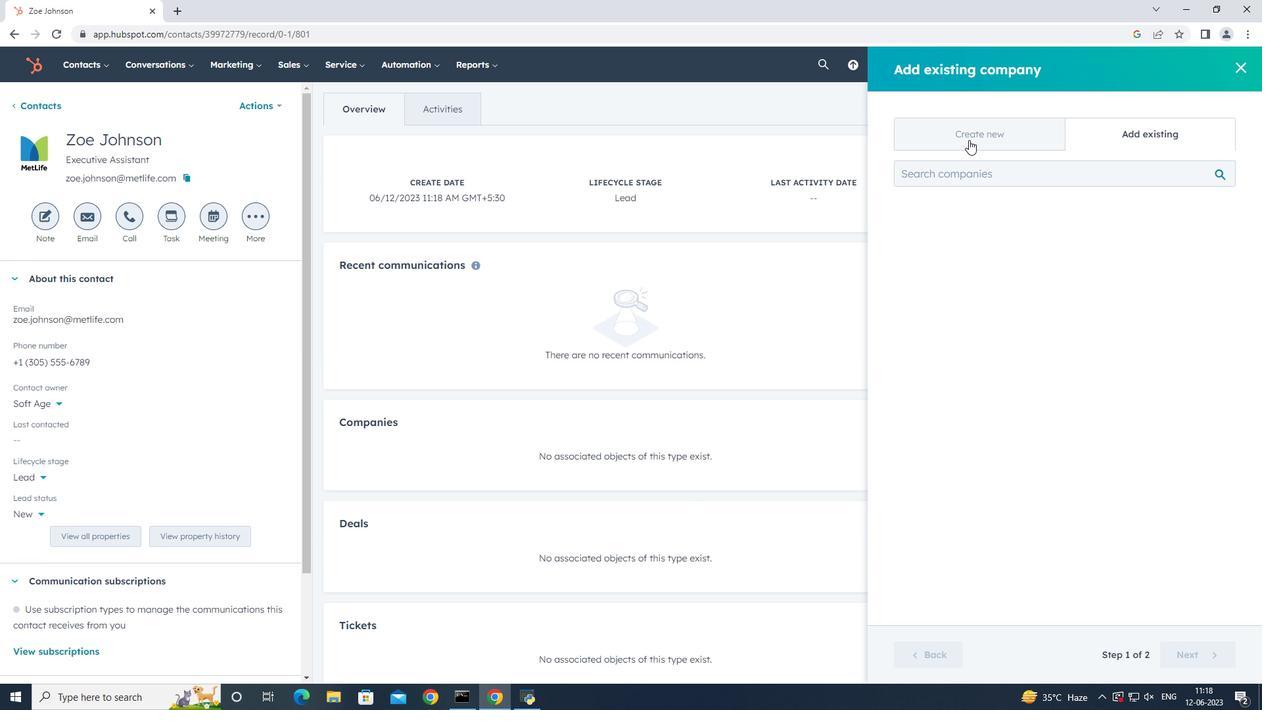 
Action: Mouse moved to (973, 212)
Screenshot: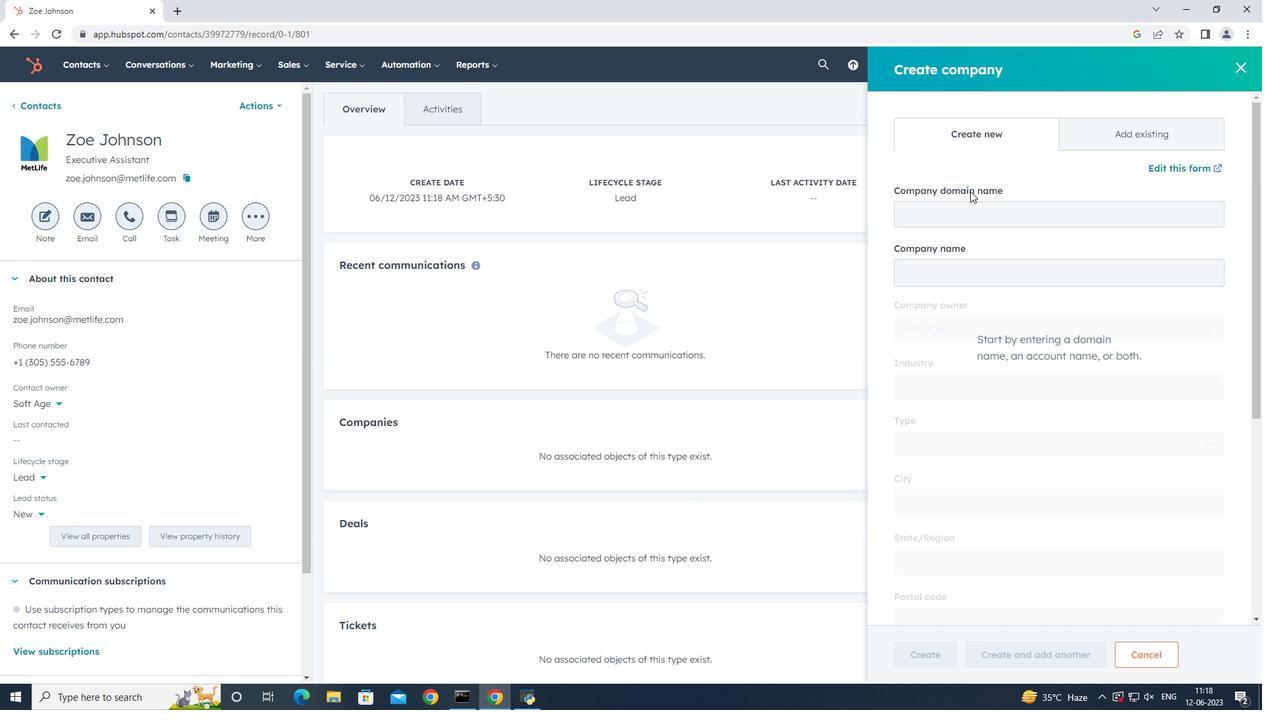 
Action: Mouse pressed left at (973, 212)
Screenshot: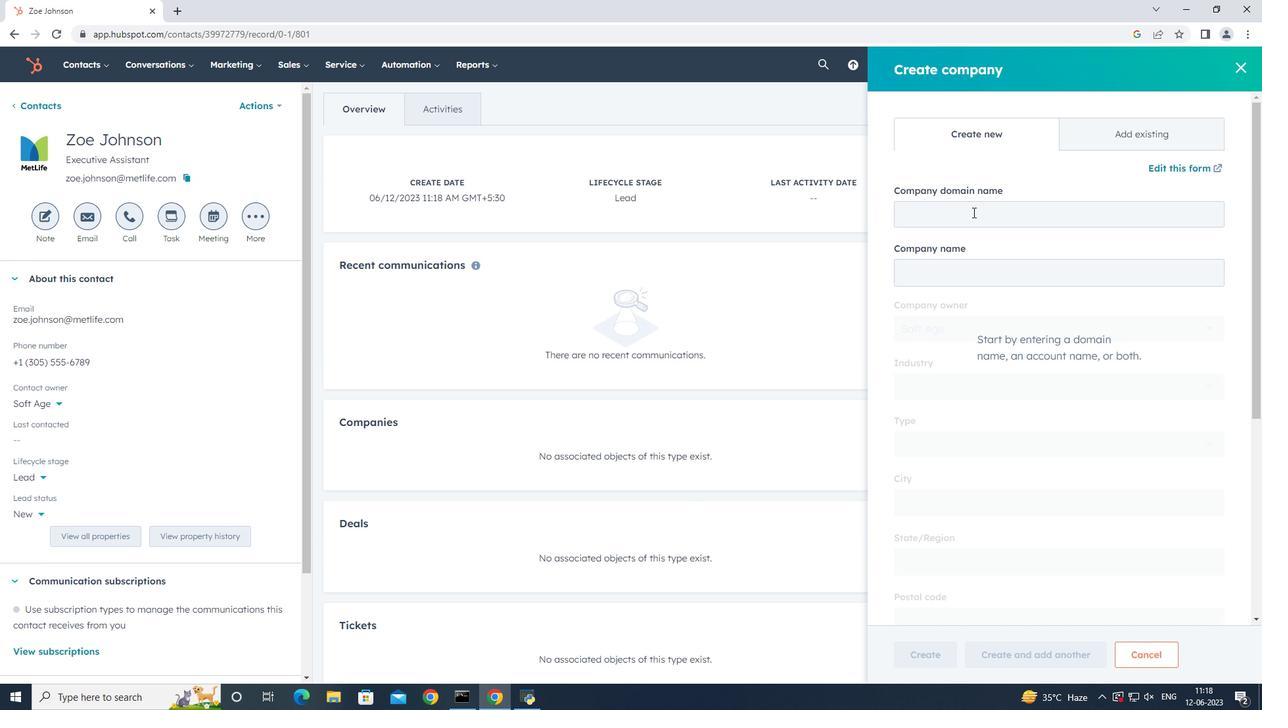 
Action: Mouse moved to (972, 214)
Screenshot: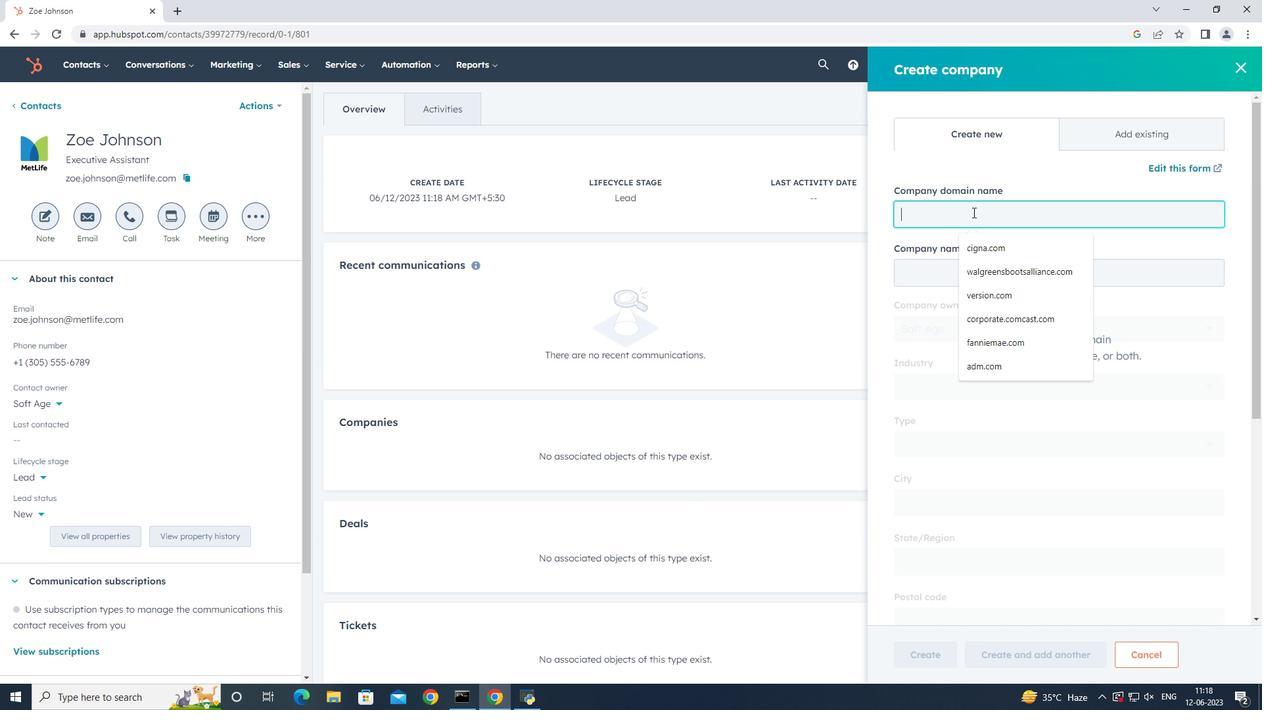 
Action: Key pressed www.abbott.com
Screenshot: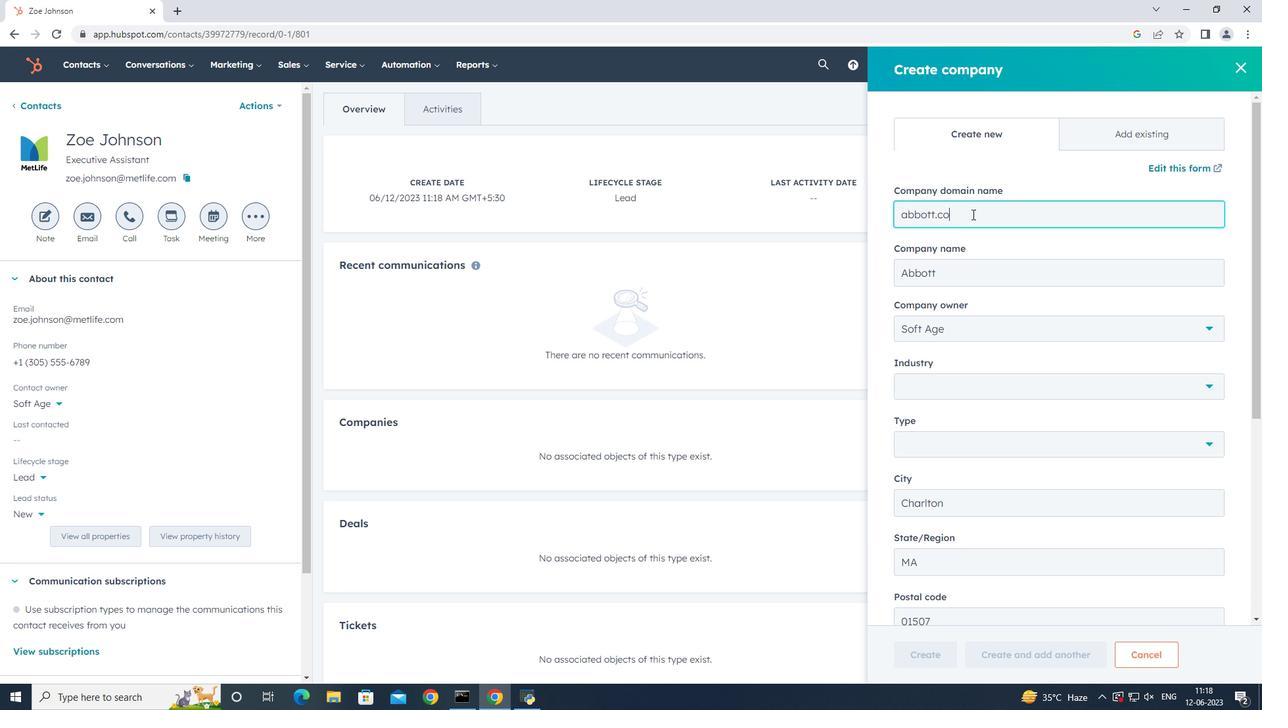 
Action: Mouse moved to (999, 438)
Screenshot: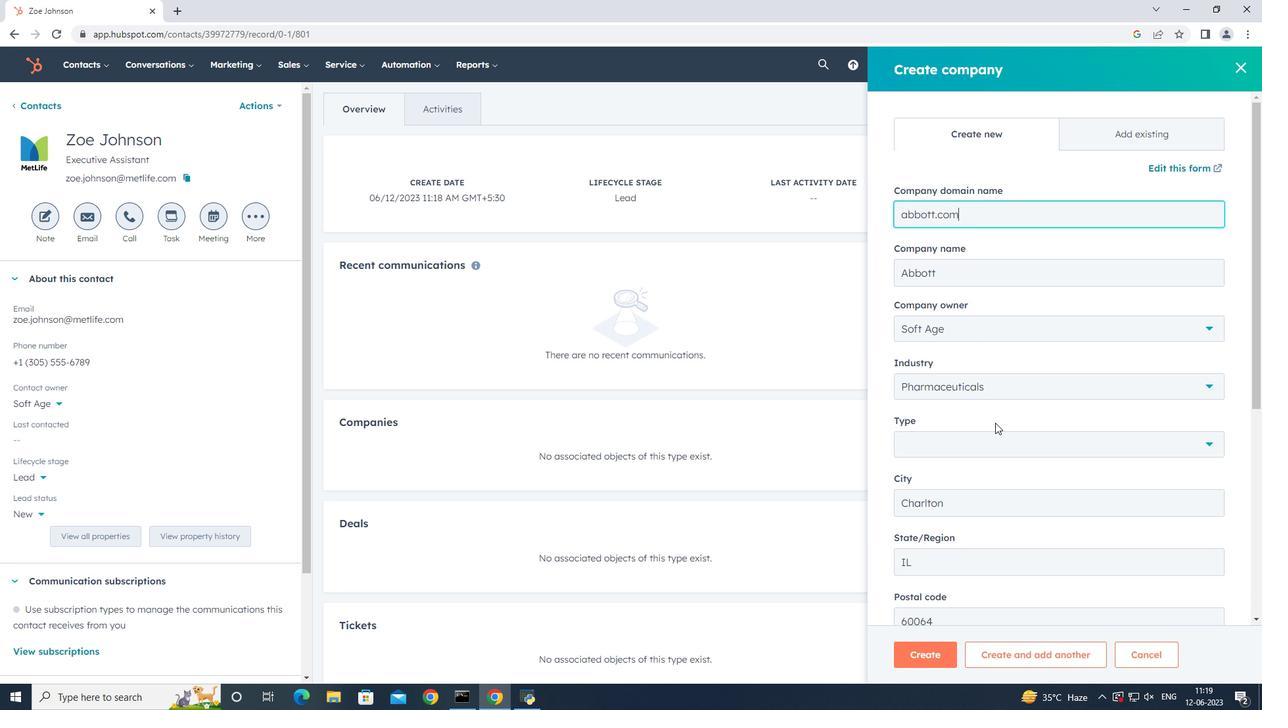 
Action: Mouse pressed left at (999, 438)
Screenshot: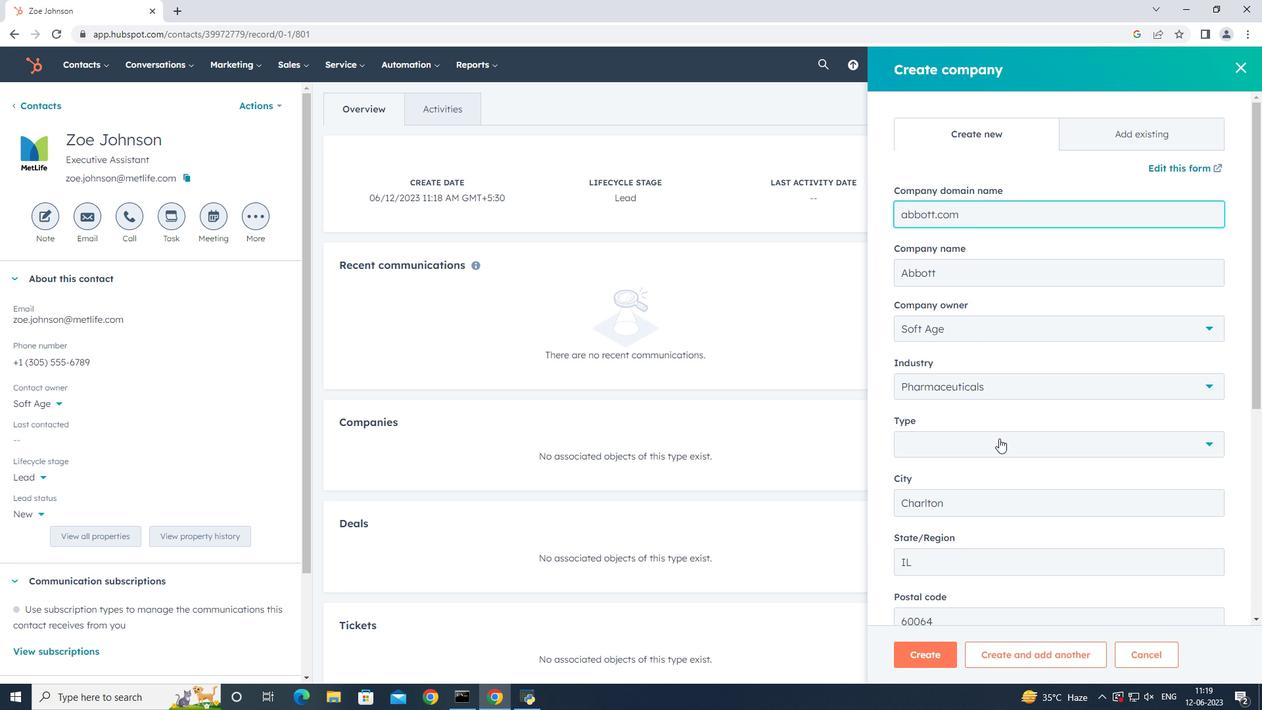 
Action: Mouse moved to (980, 580)
Screenshot: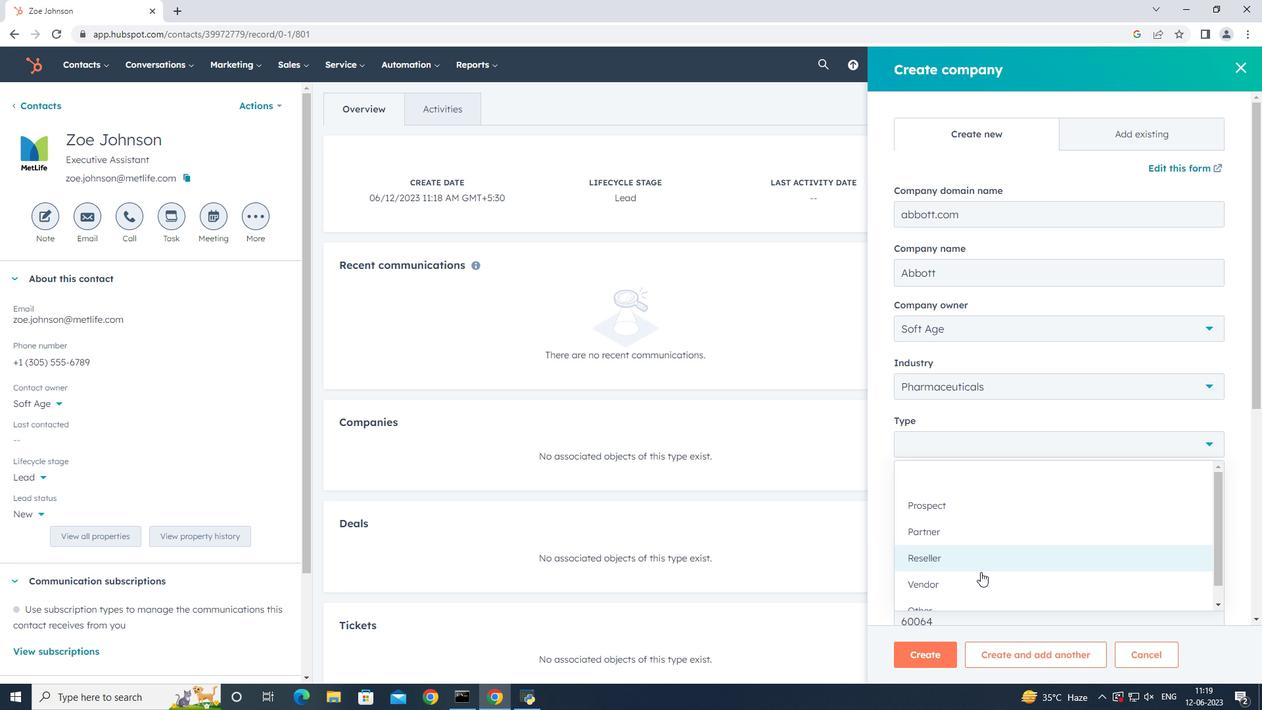 
Action: Mouse pressed left at (980, 580)
Screenshot: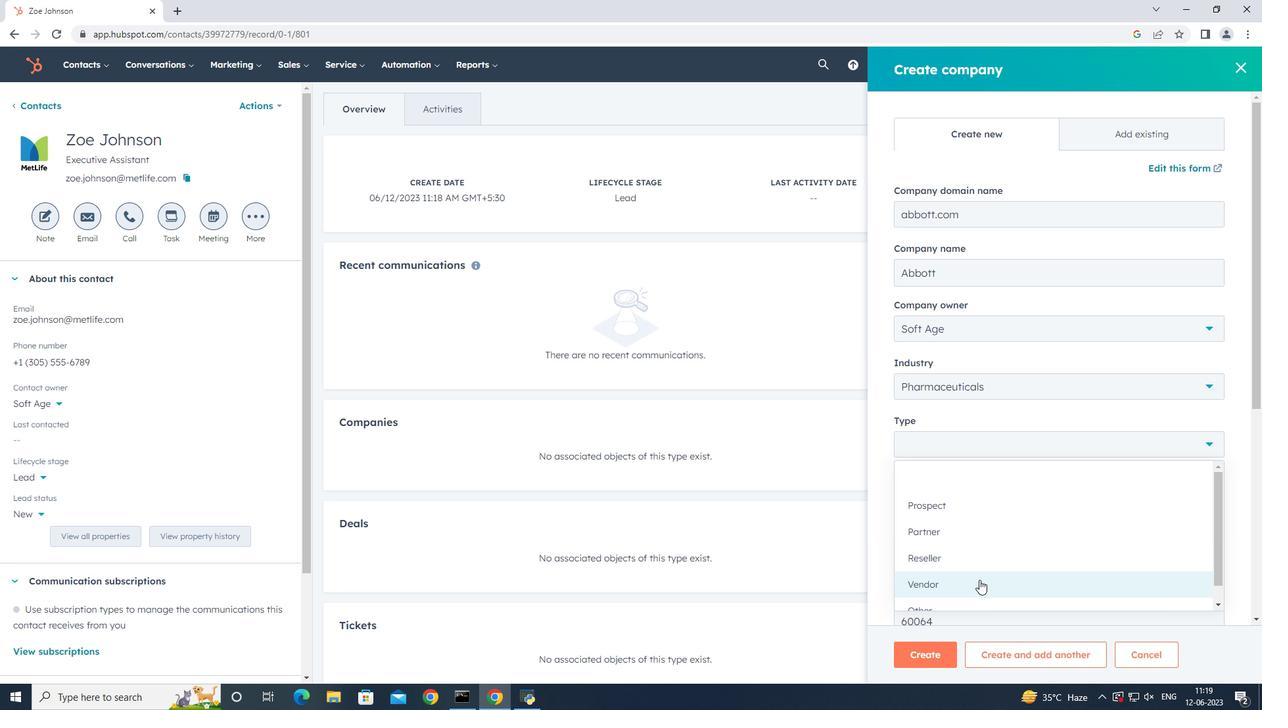 
Action: Mouse moved to (1032, 484)
Screenshot: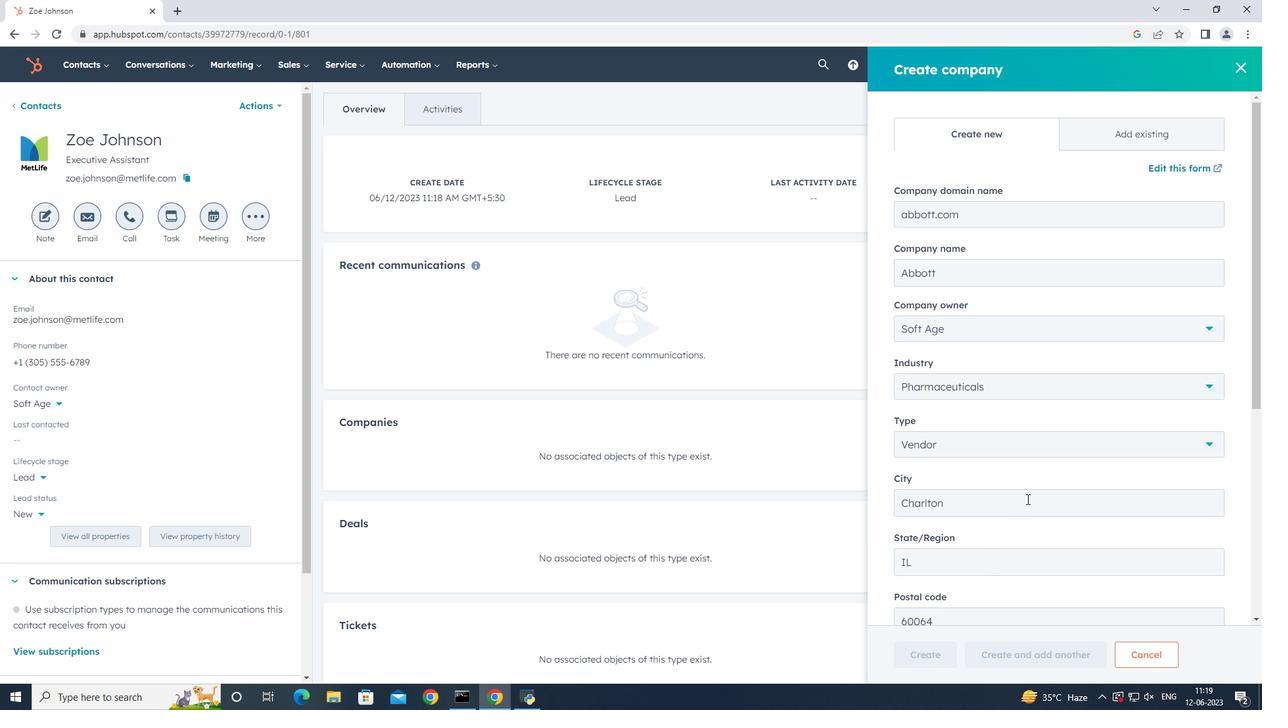 
Action: Mouse scrolled (1032, 483) with delta (0, 0)
Screenshot: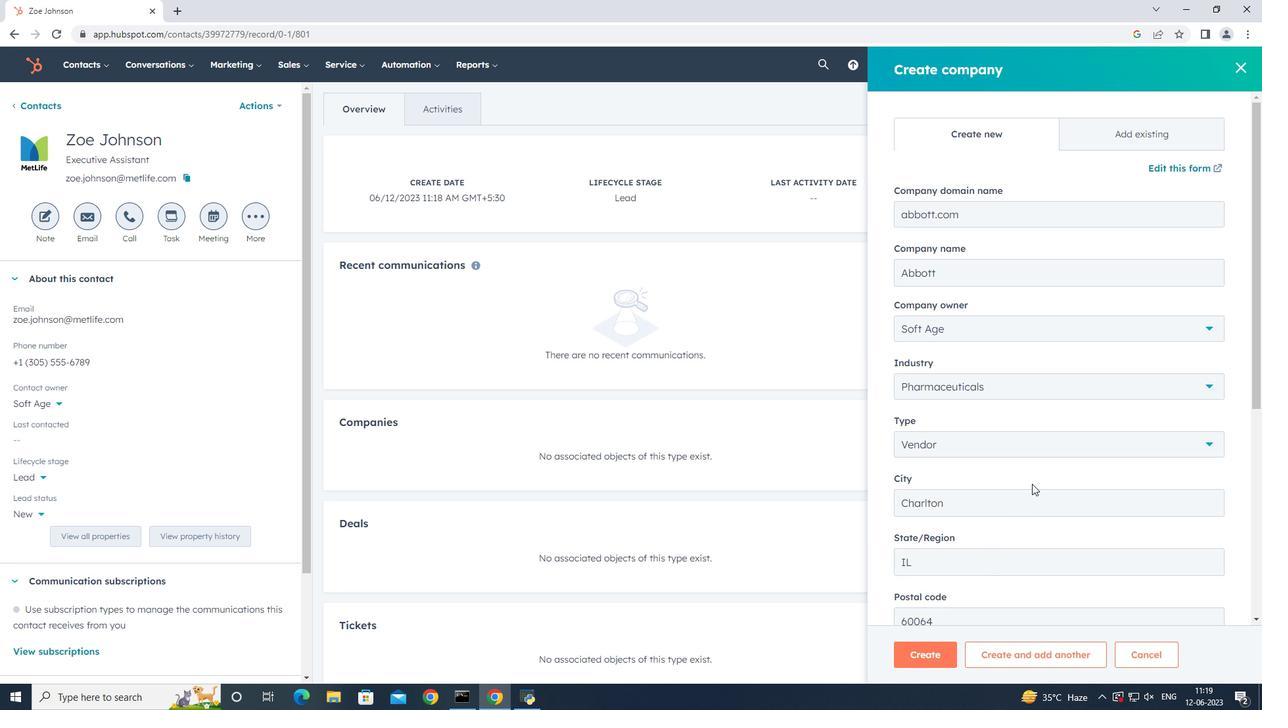
Action: Mouse scrolled (1032, 483) with delta (0, 0)
Screenshot: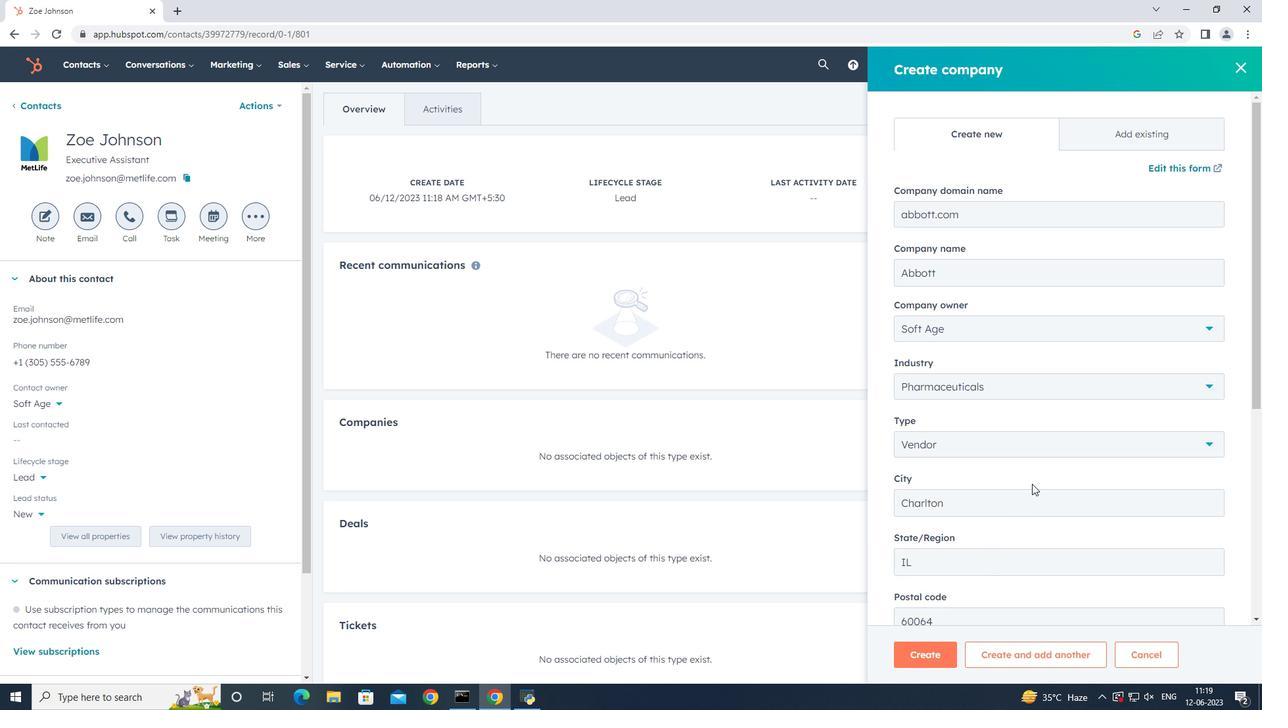 
Action: Mouse scrolled (1032, 483) with delta (0, 0)
Screenshot: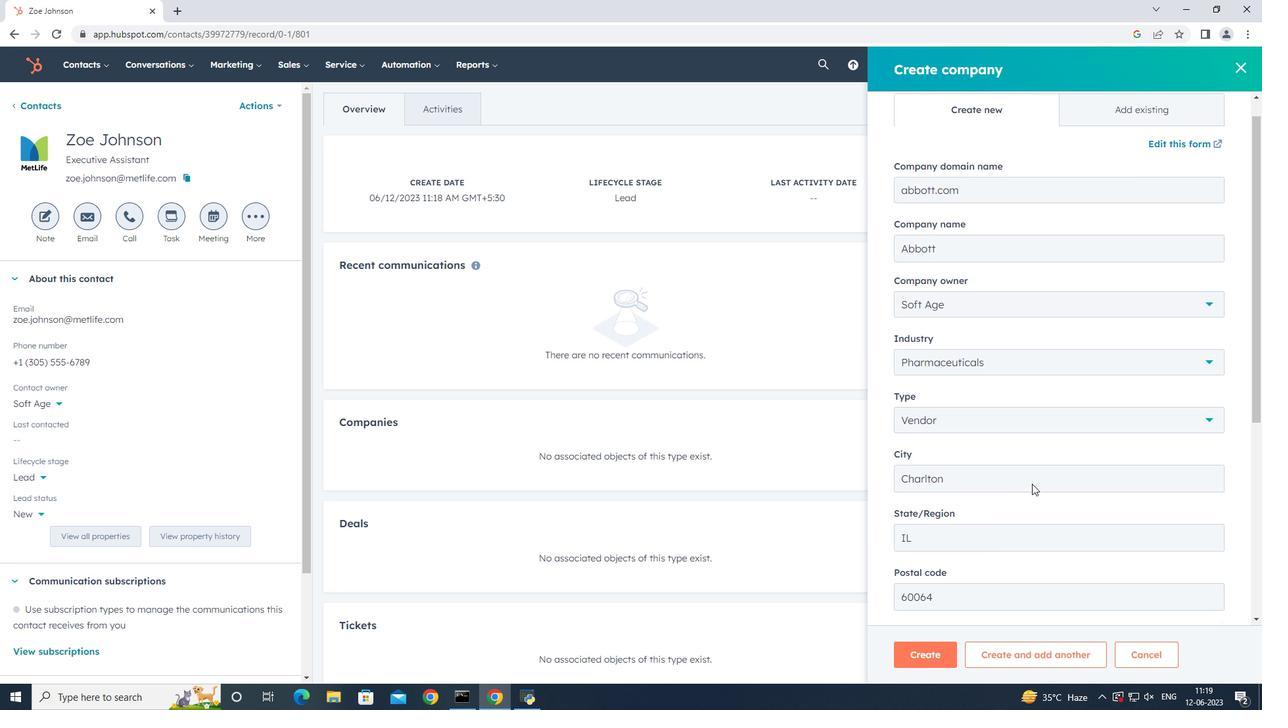 
Action: Mouse scrolled (1032, 483) with delta (0, 0)
Screenshot: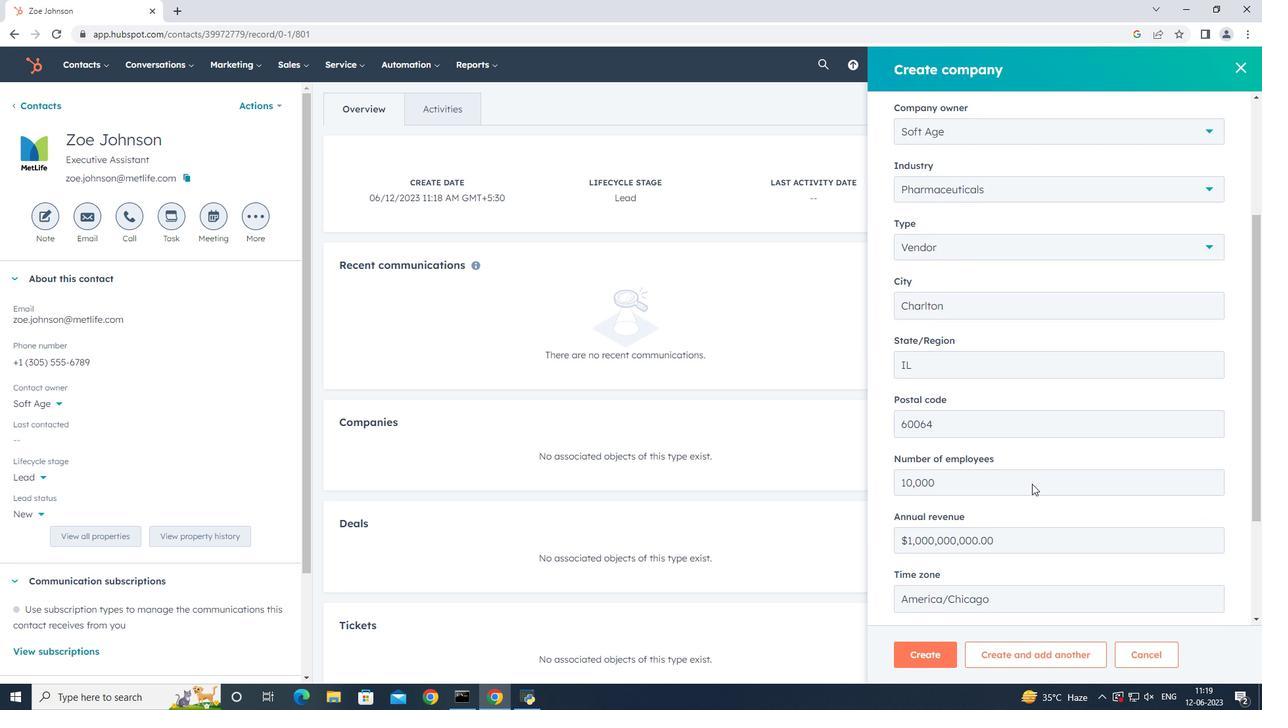 
Action: Mouse scrolled (1032, 483) with delta (0, 0)
Screenshot: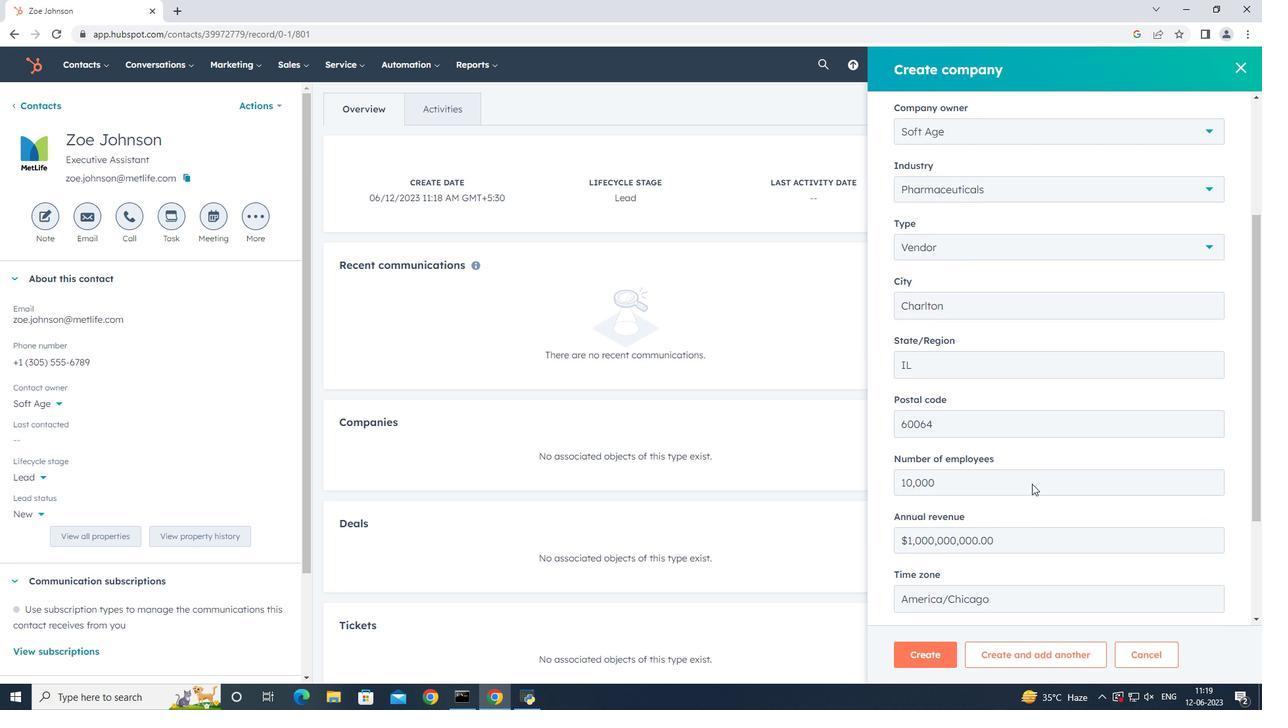 
Action: Mouse scrolled (1032, 483) with delta (0, 0)
Screenshot: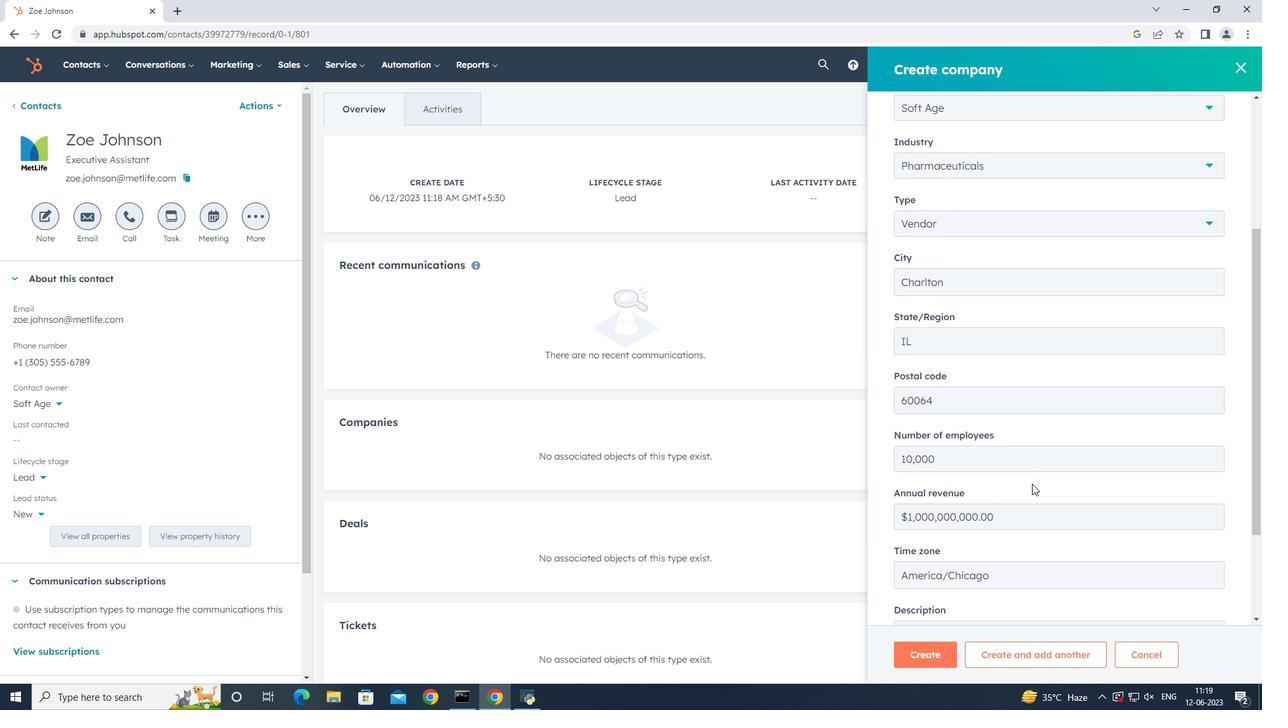 
Action: Mouse scrolled (1032, 483) with delta (0, 0)
Screenshot: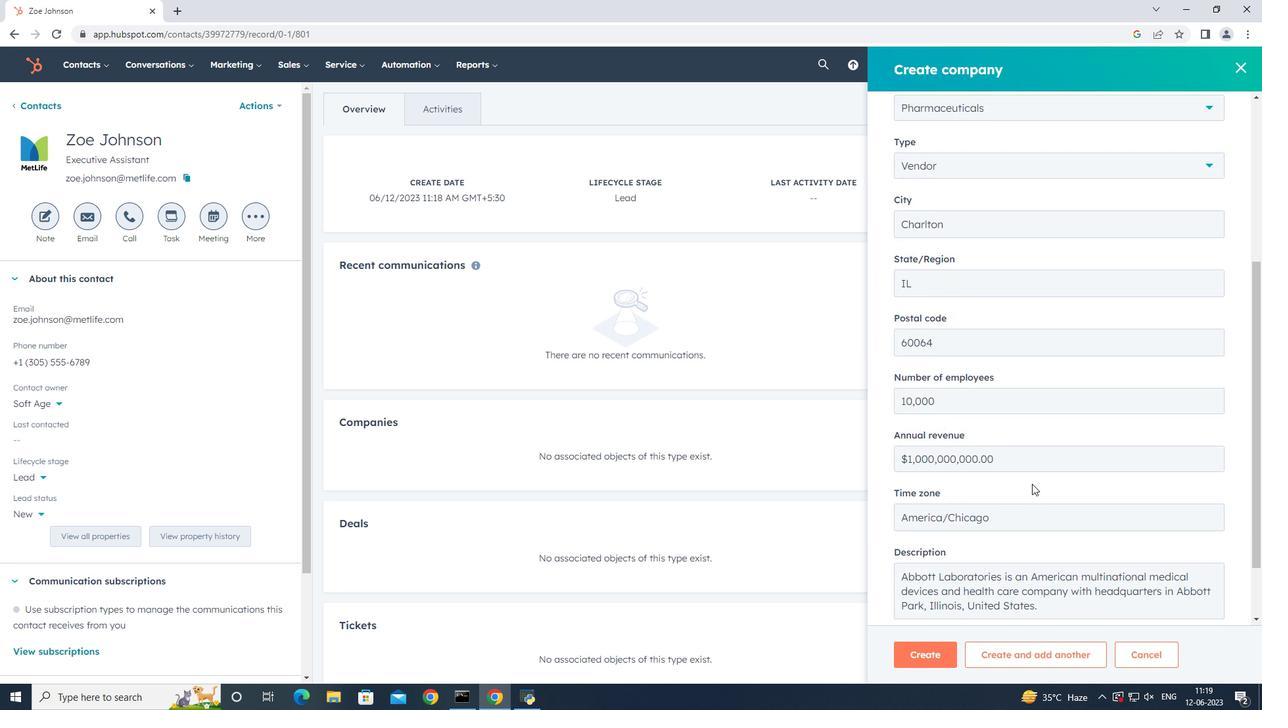 
Action: Mouse scrolled (1032, 483) with delta (0, 0)
Screenshot: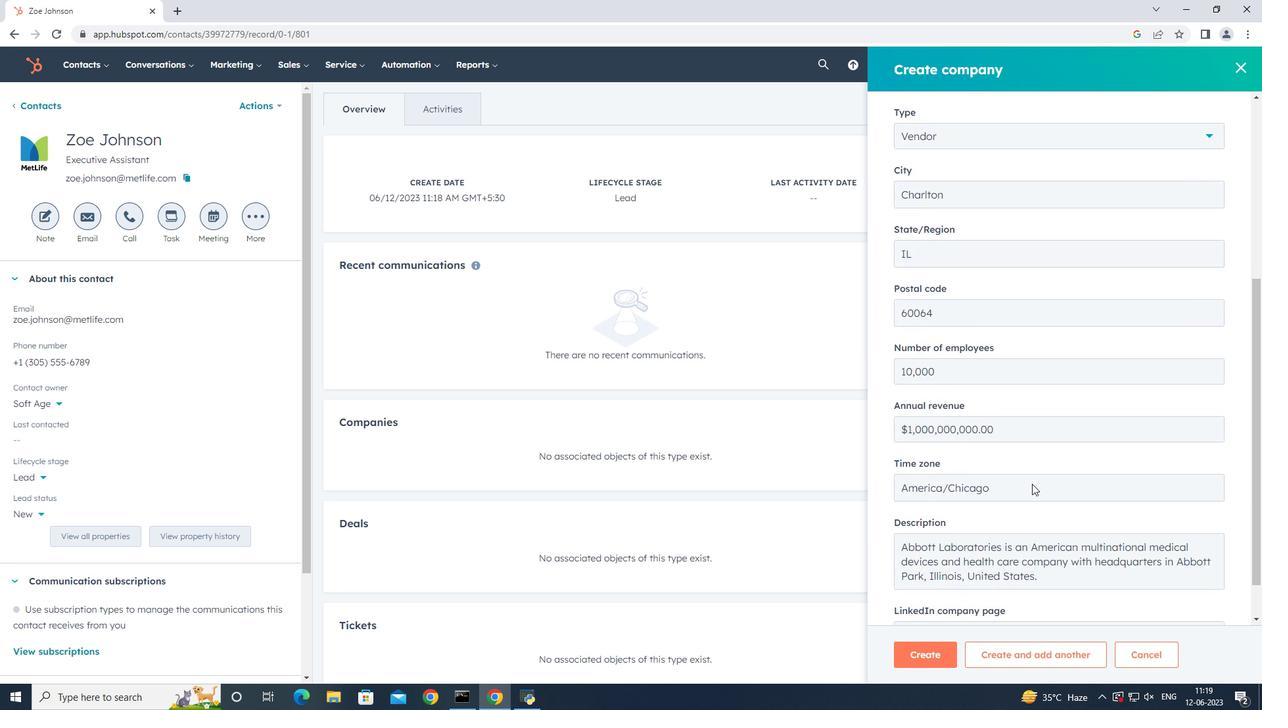 
Action: Mouse scrolled (1032, 483) with delta (0, 0)
Screenshot: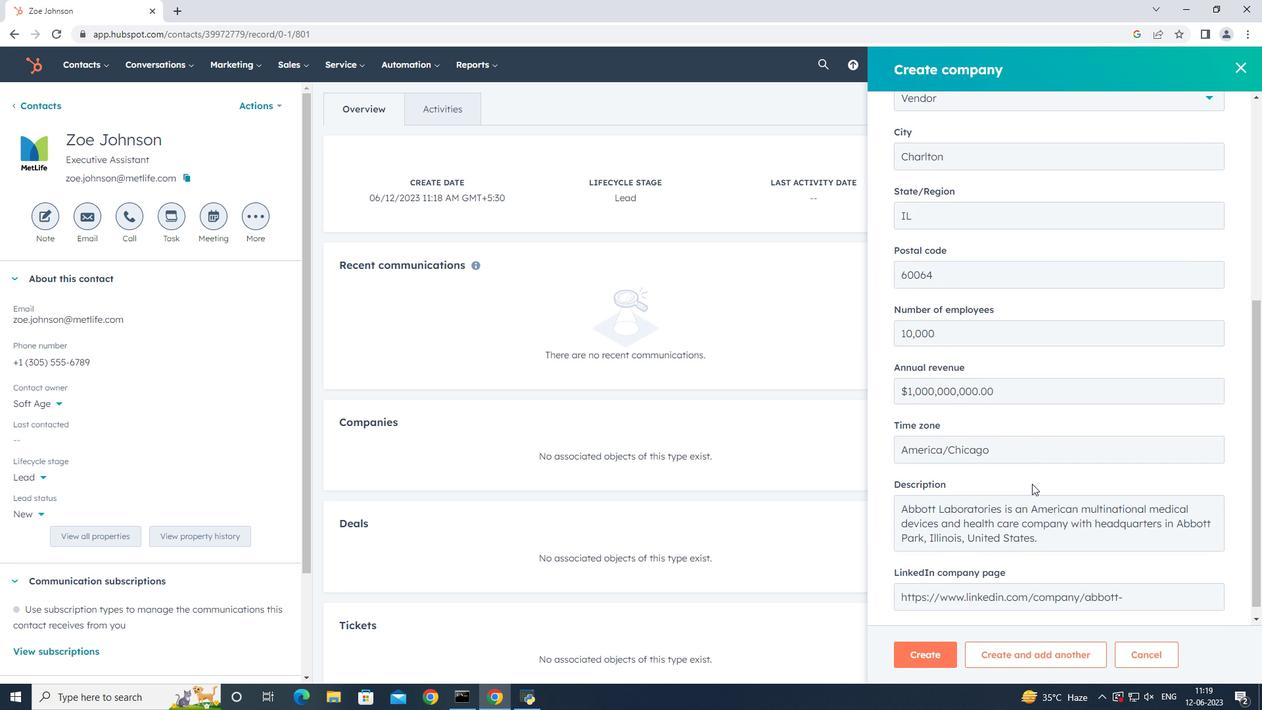 
Action: Mouse moved to (934, 654)
Screenshot: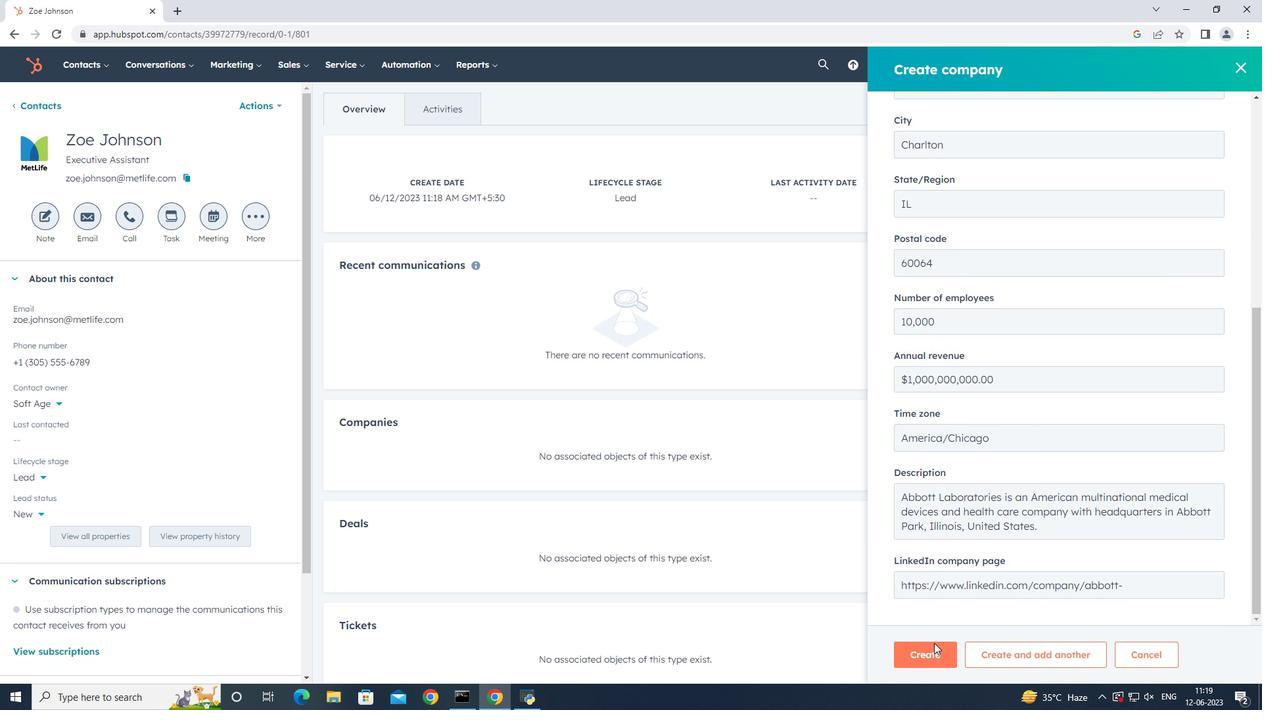 
Action: Mouse pressed left at (934, 654)
Screenshot: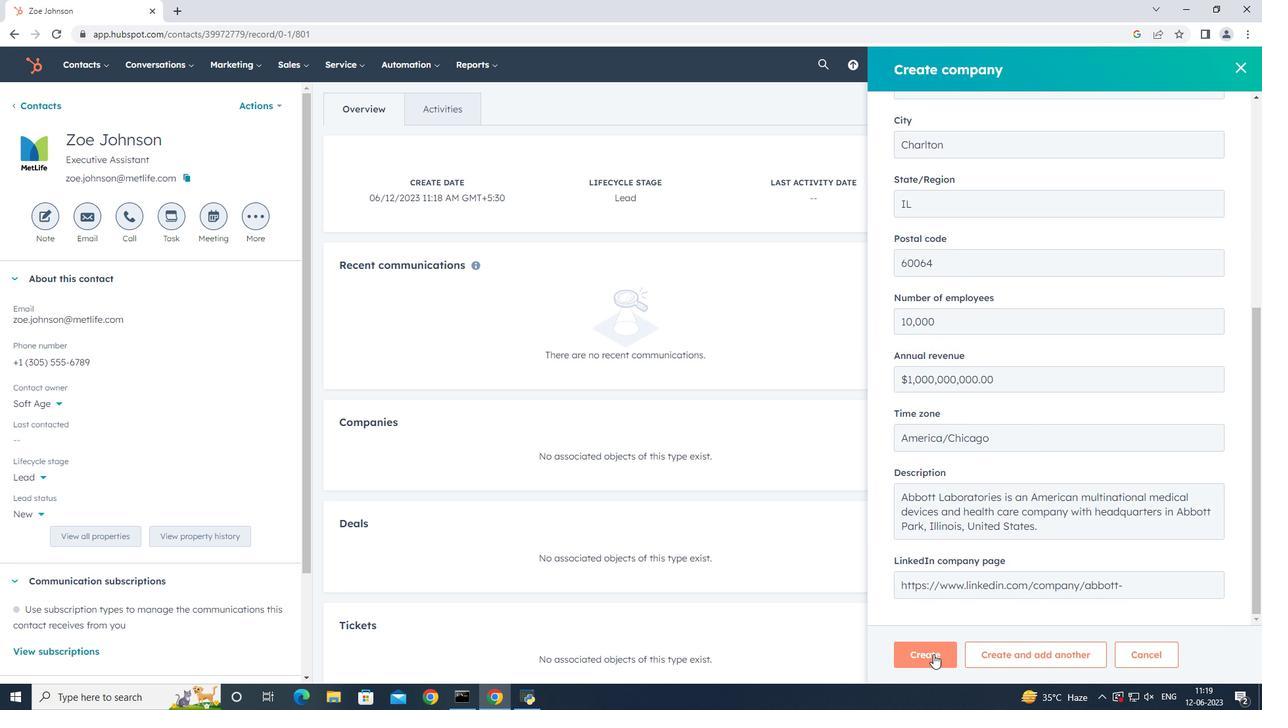 
Action: Mouse moved to (626, 438)
Screenshot: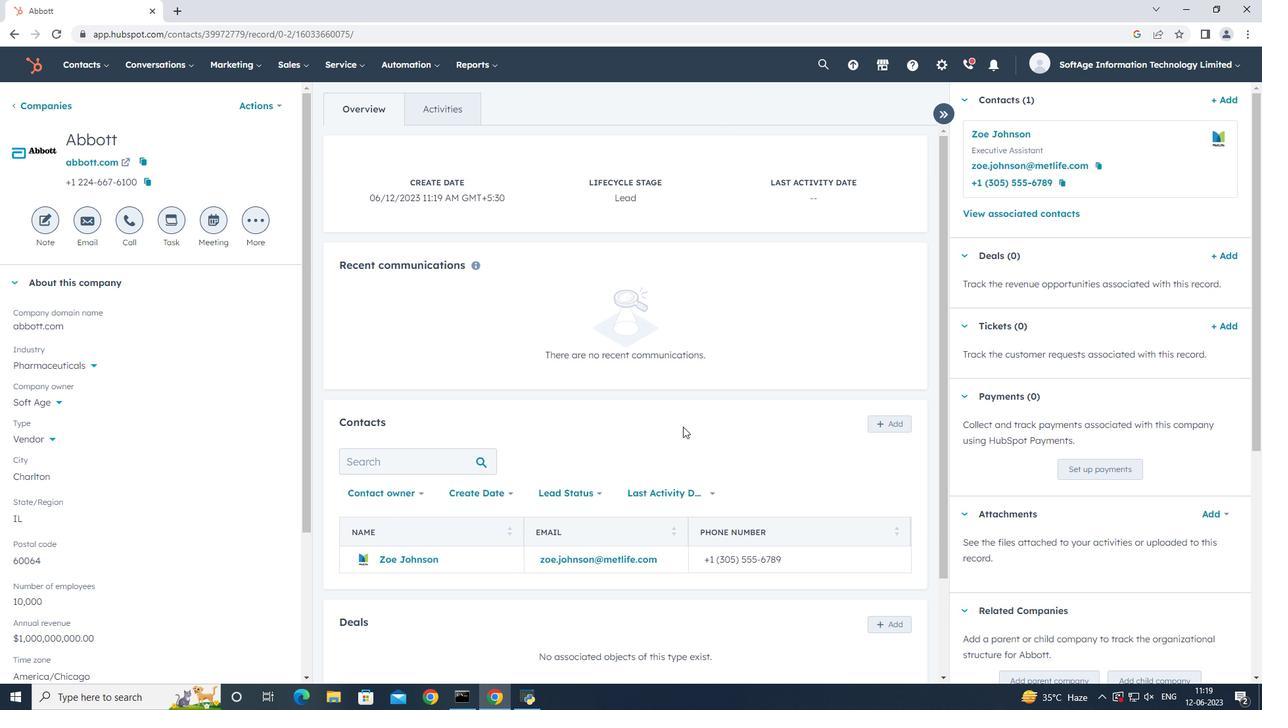 
